 Task: Find connections with filter location Lucheng with filter topic #fintechwith filter profile language Potuguese with filter current company Internship & Jobs For Fresher / Work From Home Jobs  with filter school Madras Christian College with filter industry Retail Florists with filter service category Bartending with filter keywords title Accounting Analyst
Action: Mouse moved to (363, 230)
Screenshot: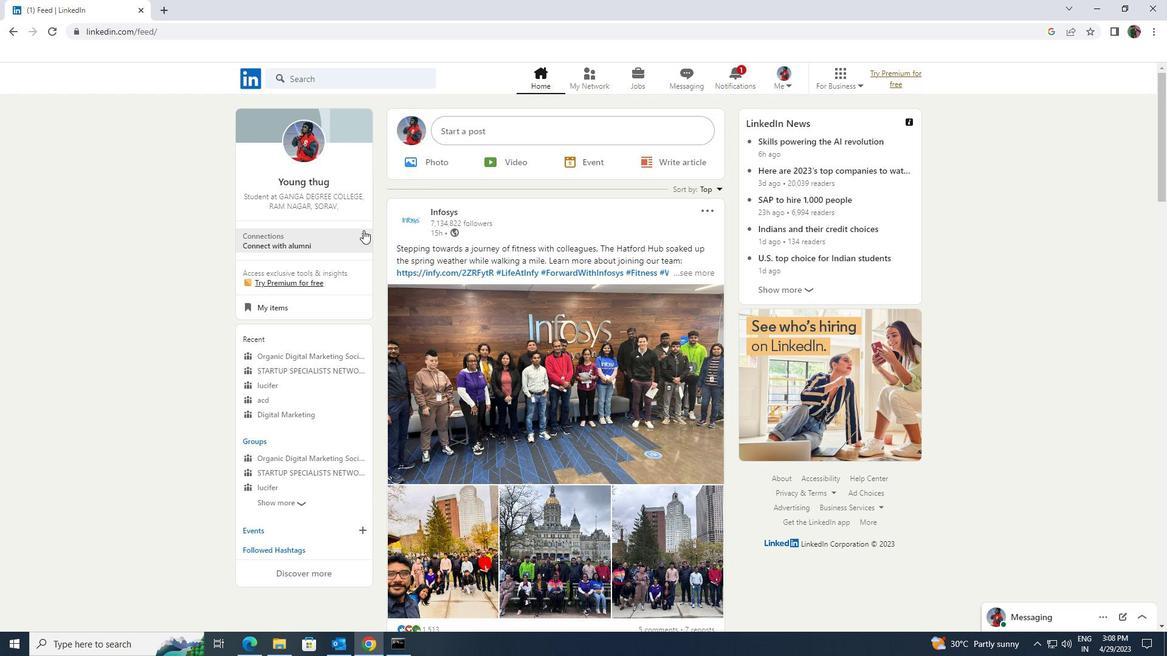
Action: Mouse pressed left at (363, 230)
Screenshot: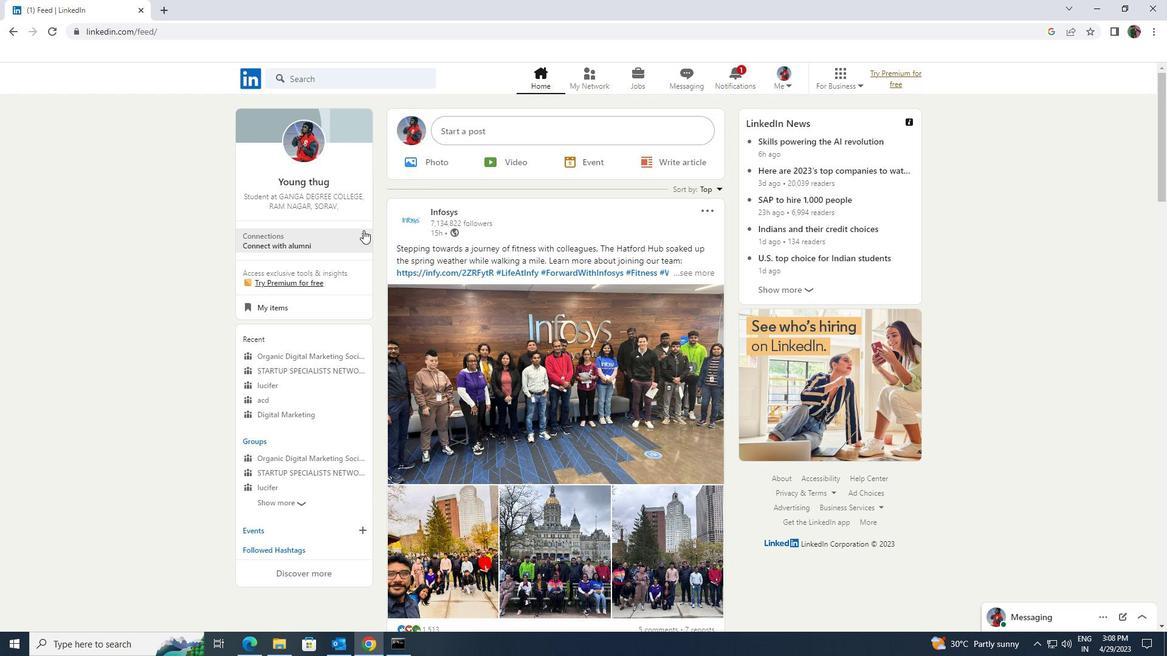 
Action: Mouse moved to (389, 139)
Screenshot: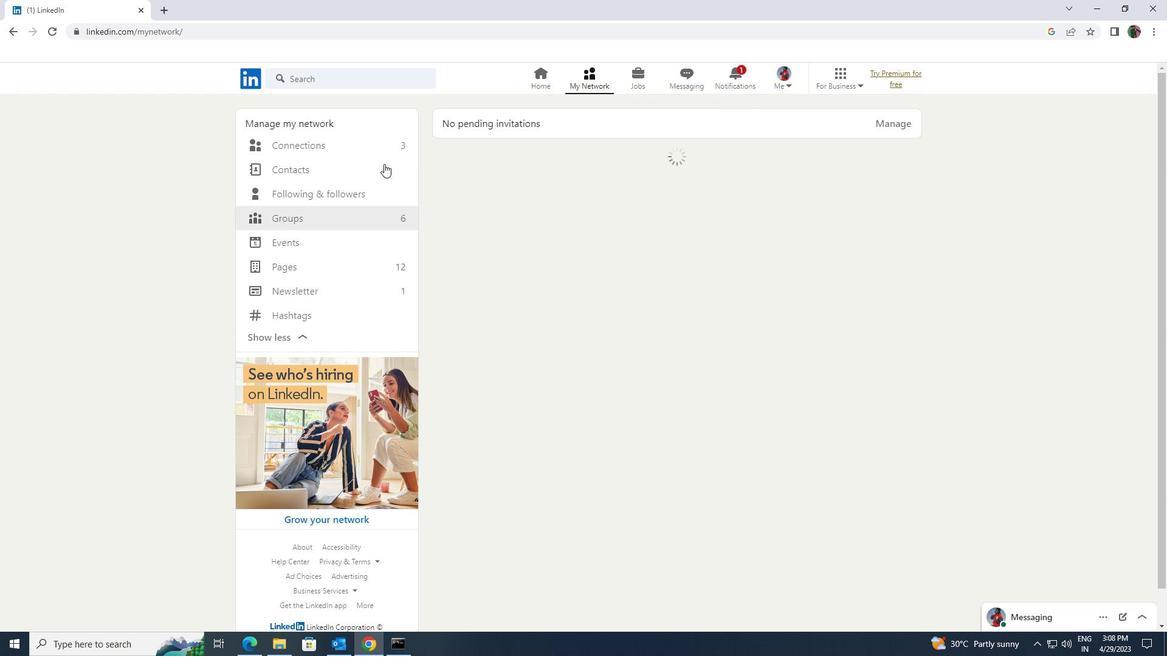 
Action: Mouse pressed left at (389, 139)
Screenshot: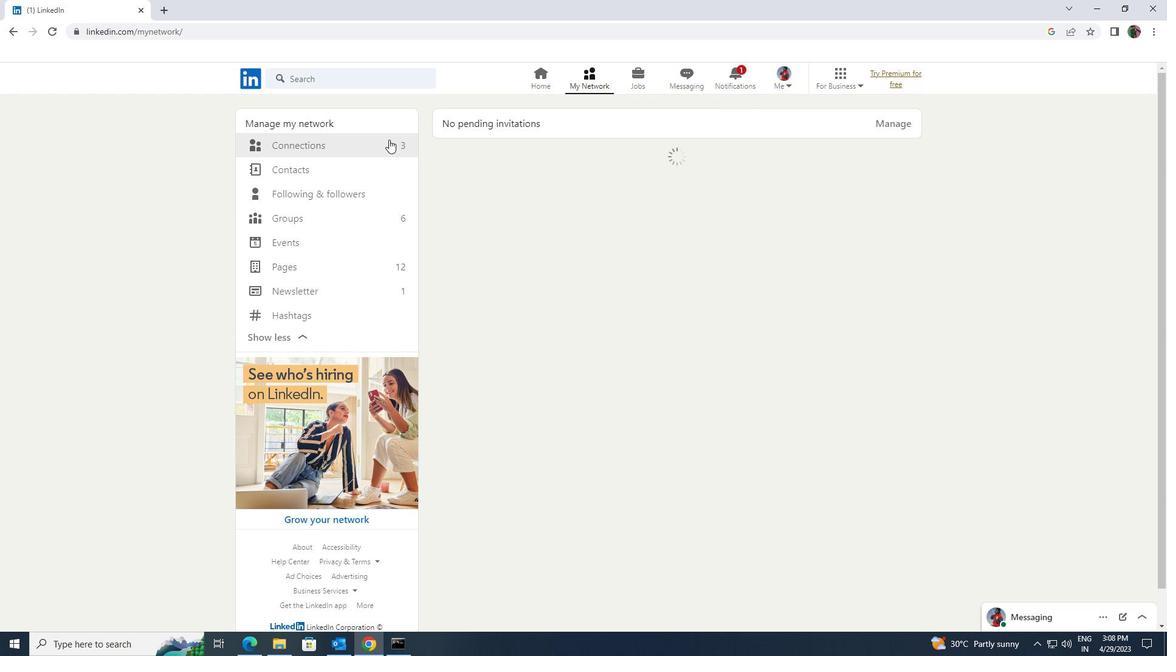 
Action: Mouse moved to (658, 148)
Screenshot: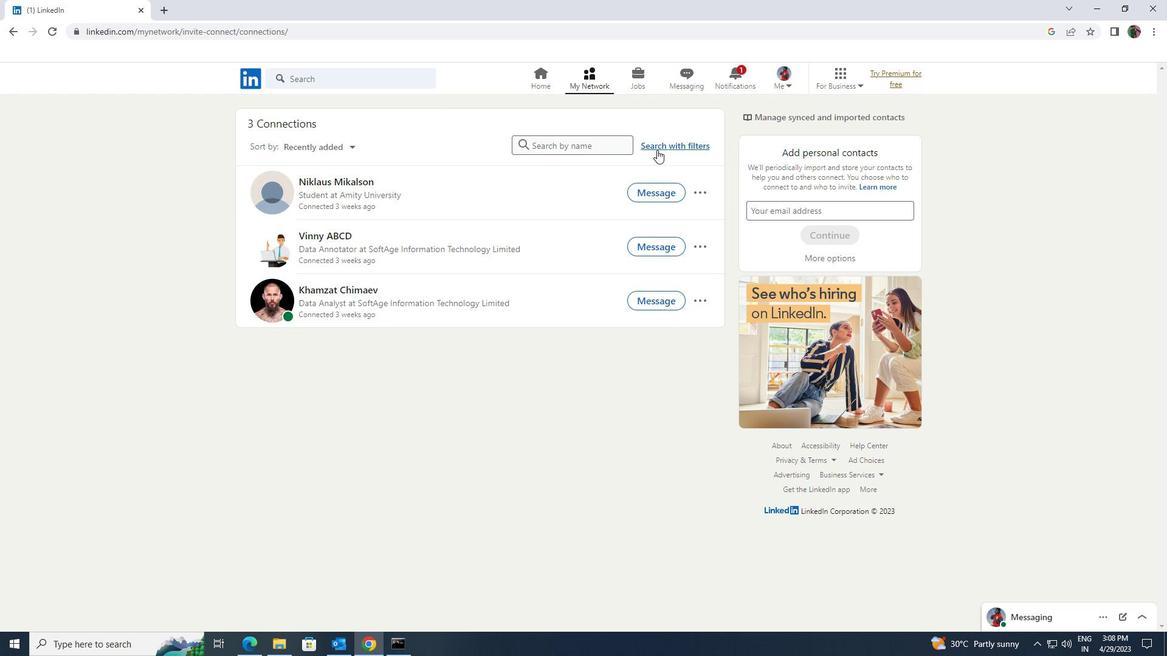 
Action: Mouse pressed left at (658, 148)
Screenshot: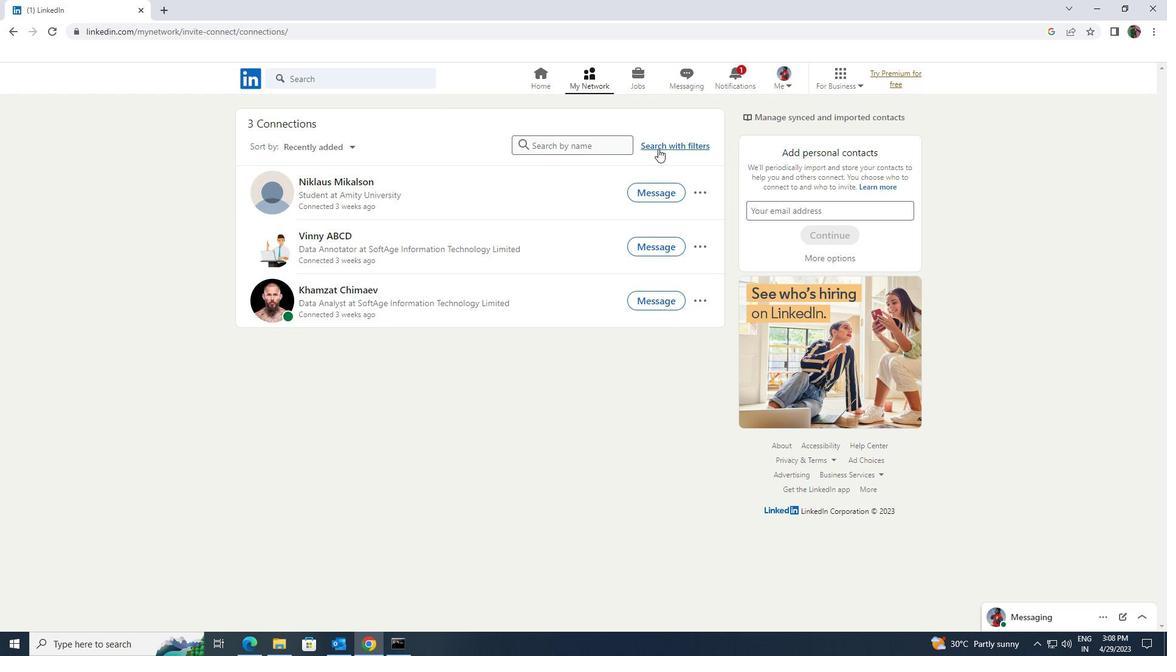 
Action: Mouse moved to (630, 110)
Screenshot: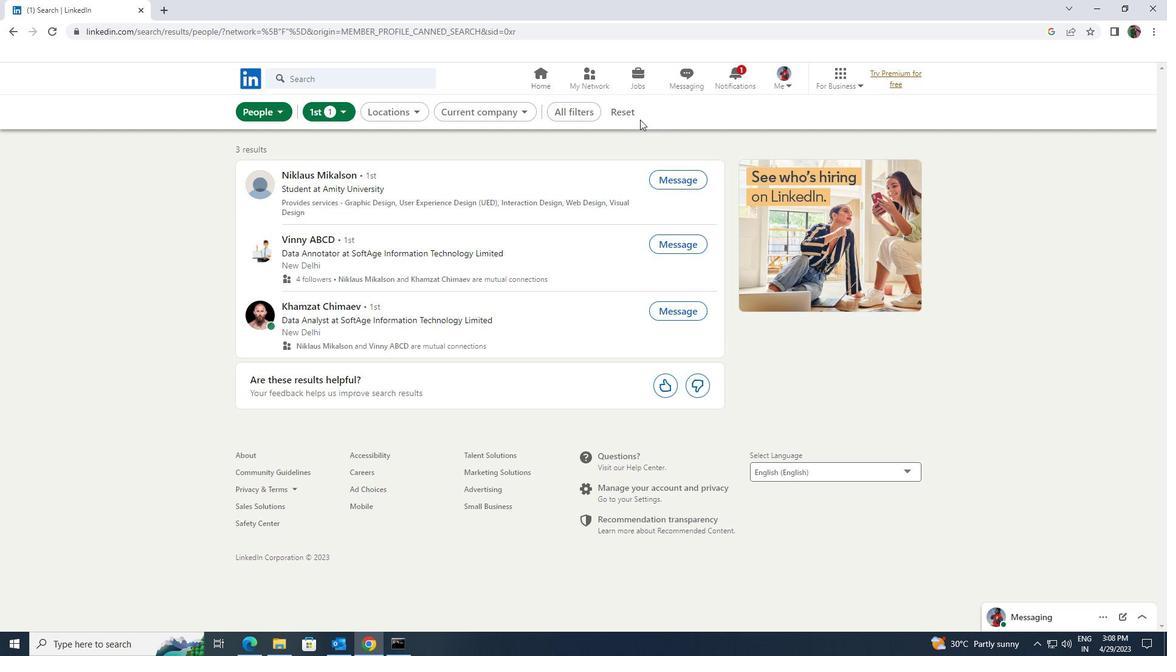 
Action: Mouse pressed left at (630, 110)
Screenshot: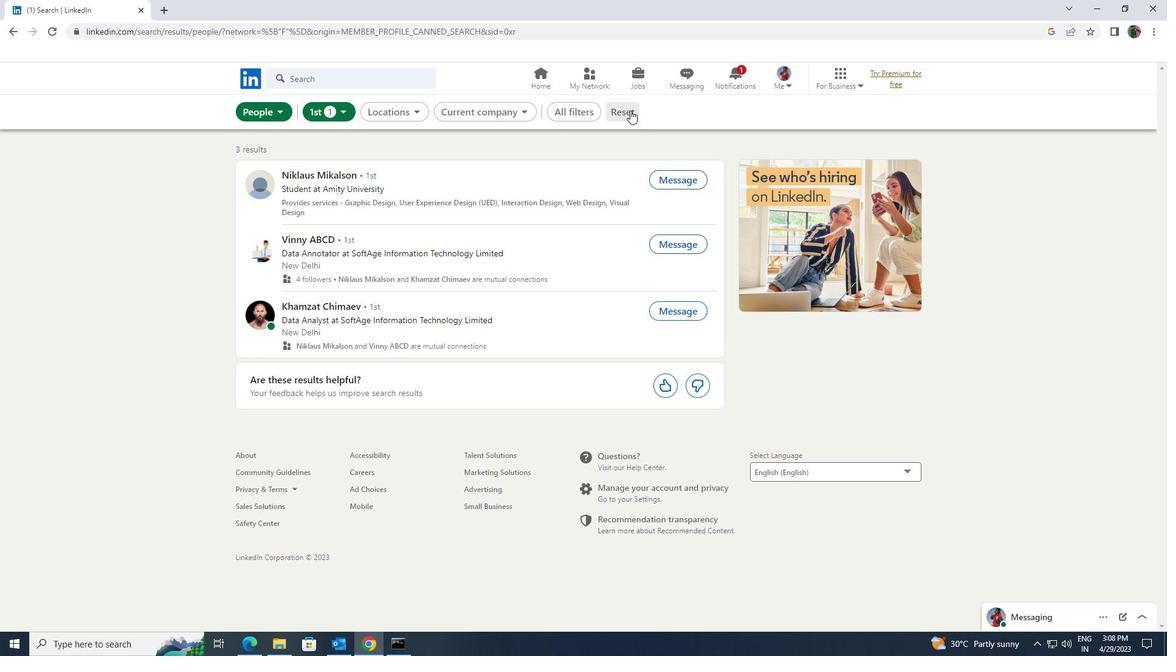 
Action: Mouse moved to (607, 109)
Screenshot: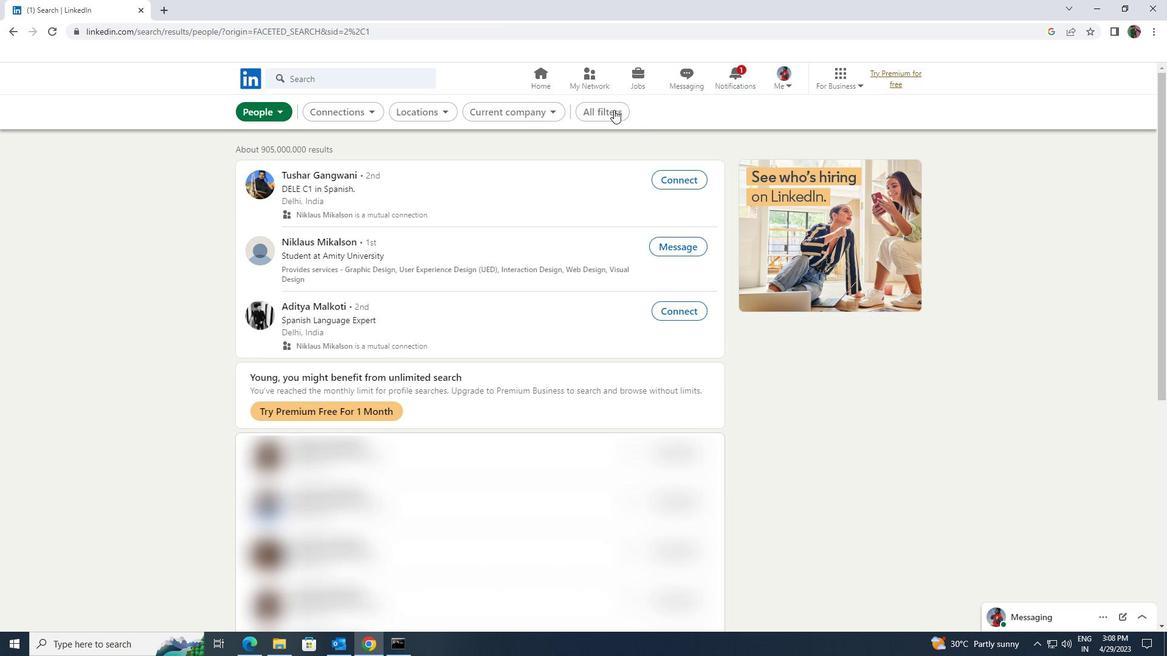 
Action: Mouse pressed left at (607, 109)
Screenshot: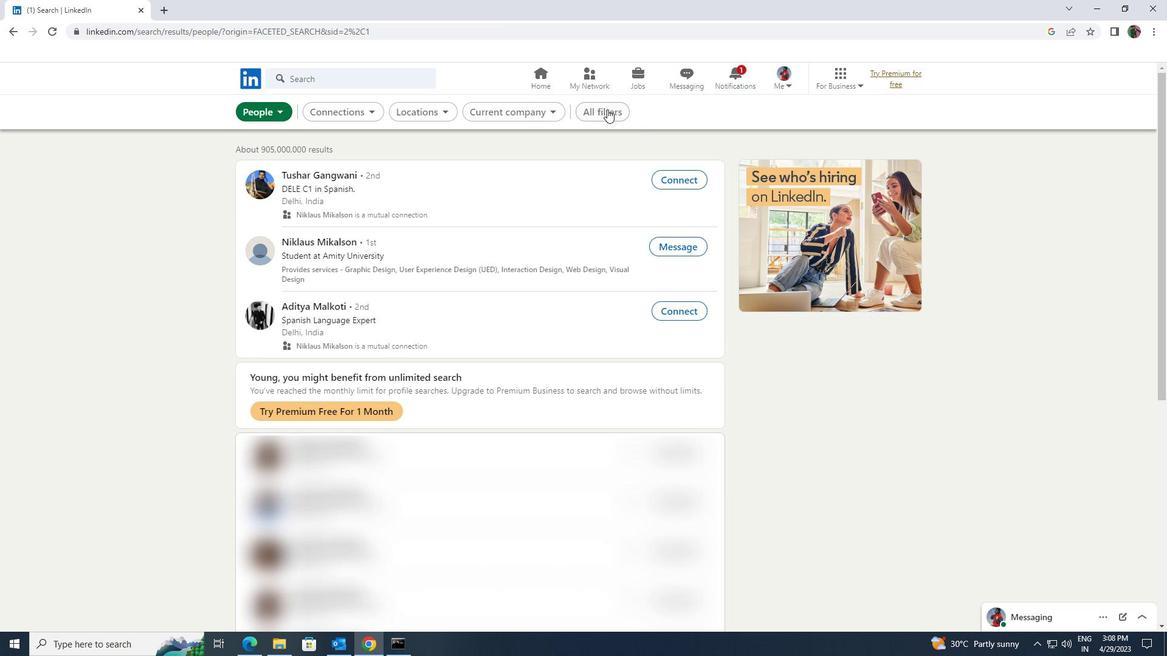 
Action: Mouse moved to (997, 401)
Screenshot: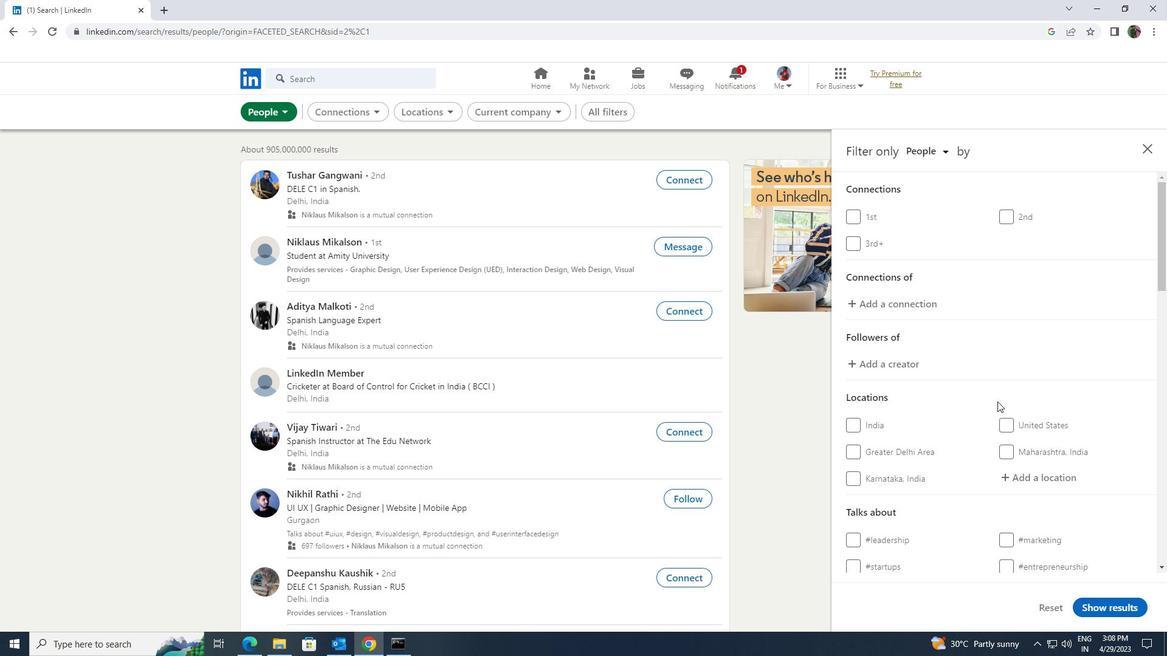 
Action: Mouse scrolled (997, 401) with delta (0, 0)
Screenshot: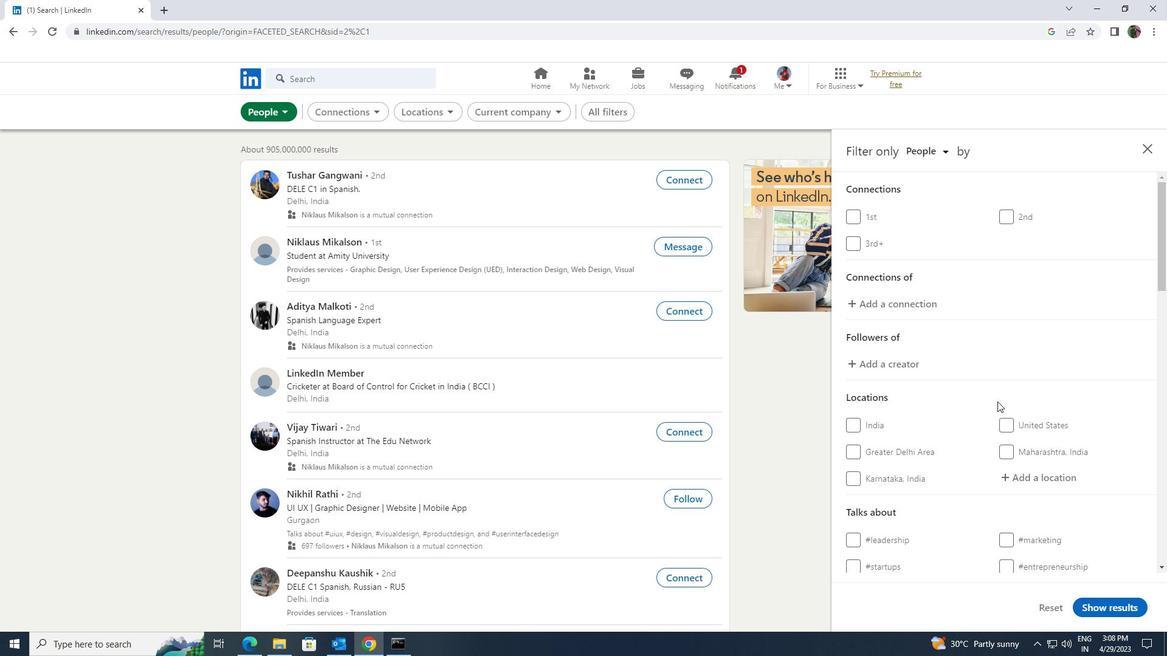 
Action: Mouse scrolled (997, 401) with delta (0, 0)
Screenshot: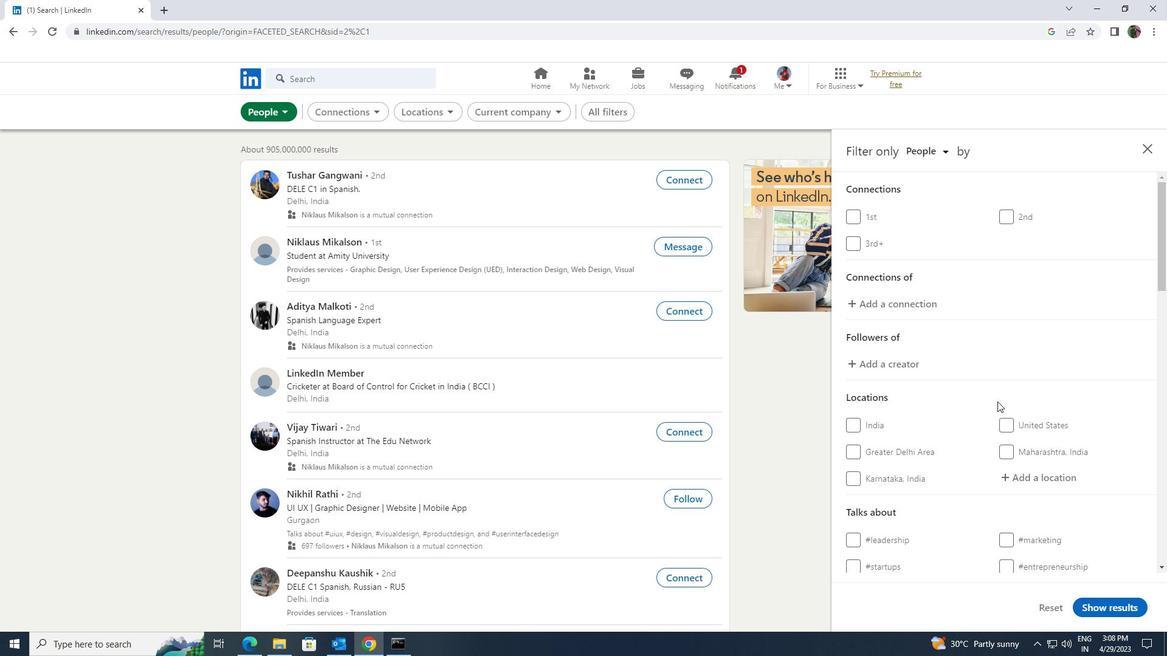 
Action: Mouse moved to (1018, 358)
Screenshot: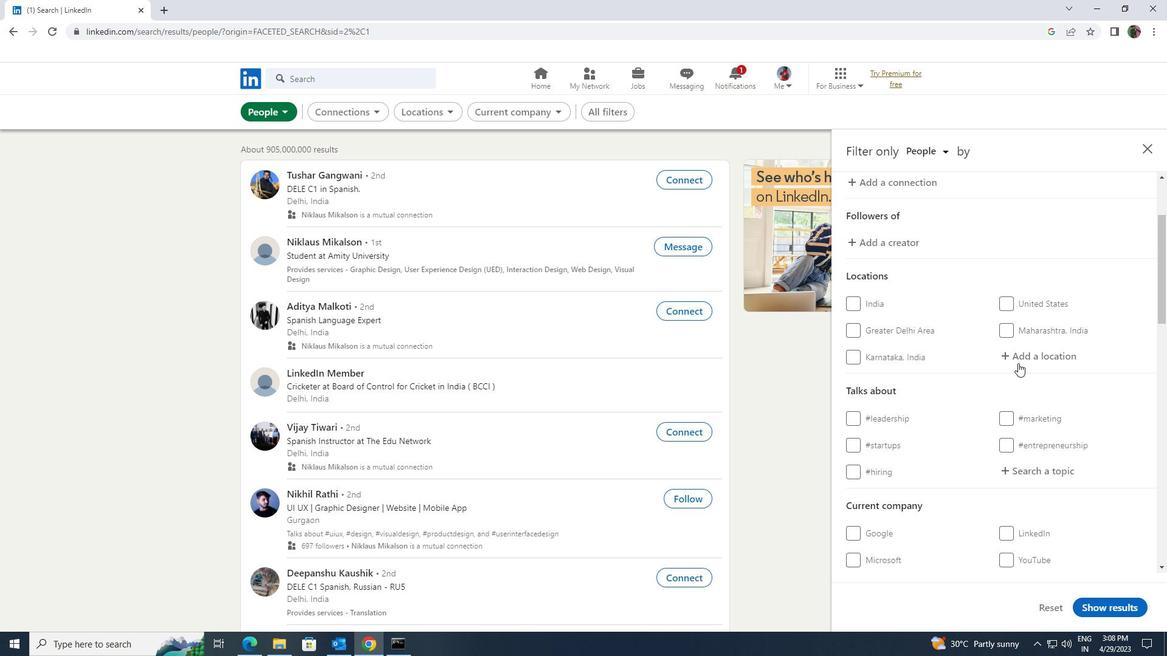 
Action: Mouse pressed left at (1018, 358)
Screenshot: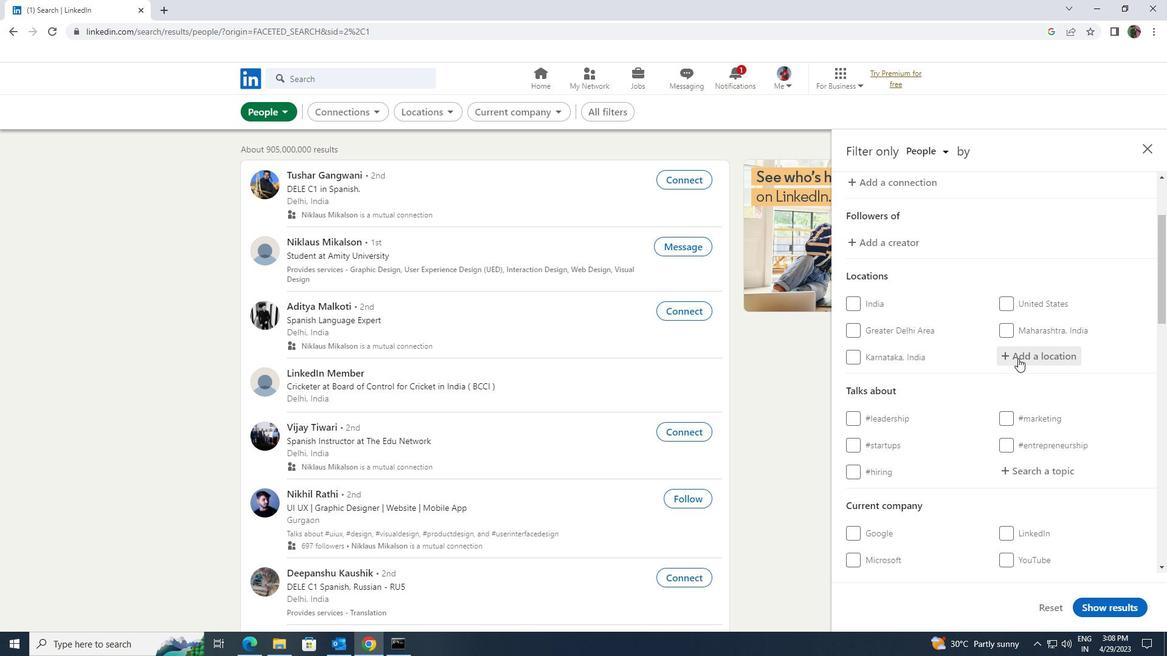 
Action: Mouse moved to (949, 341)
Screenshot: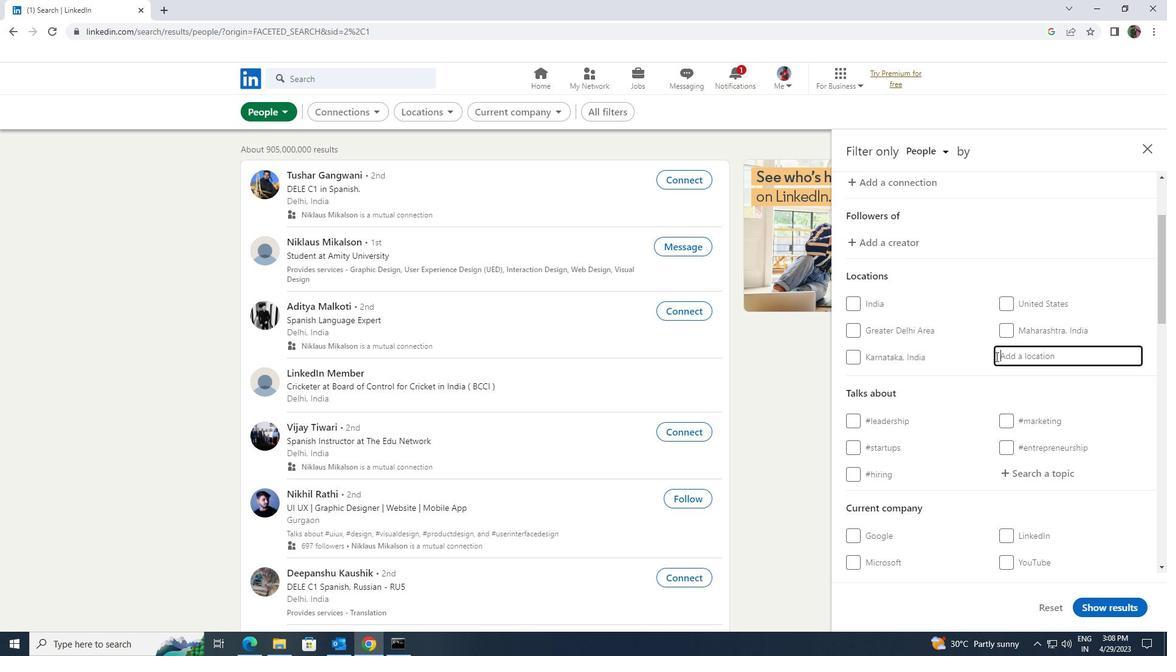 
Action: Key pressed <Key.shift>LUCHENG
Screenshot: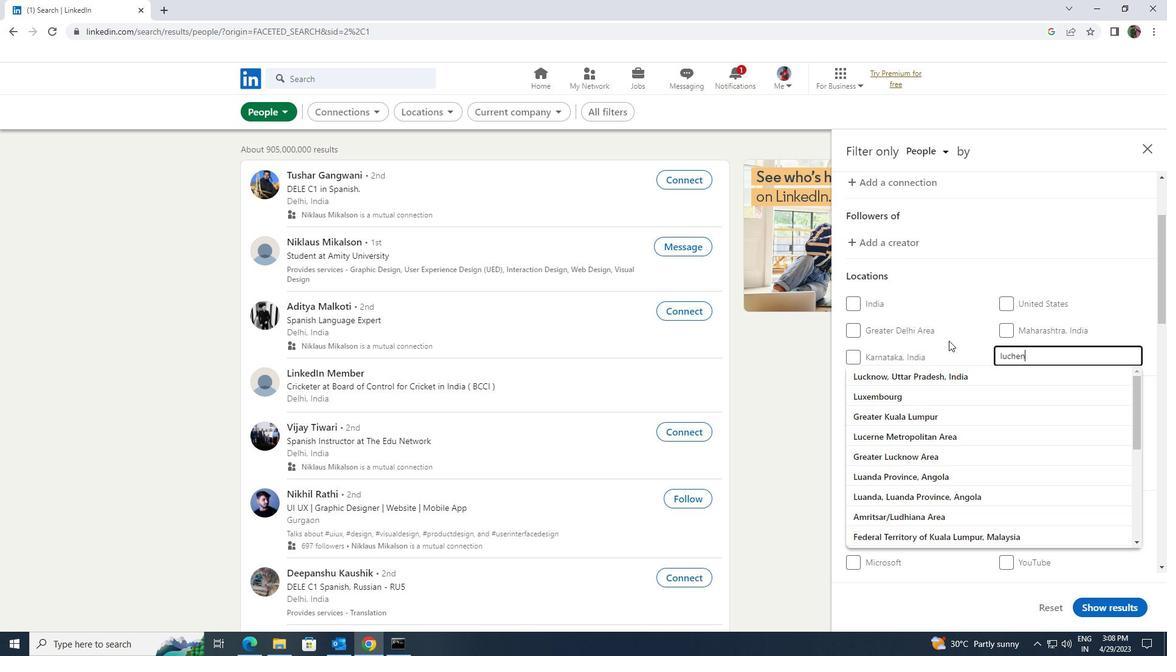 
Action: Mouse moved to (1024, 470)
Screenshot: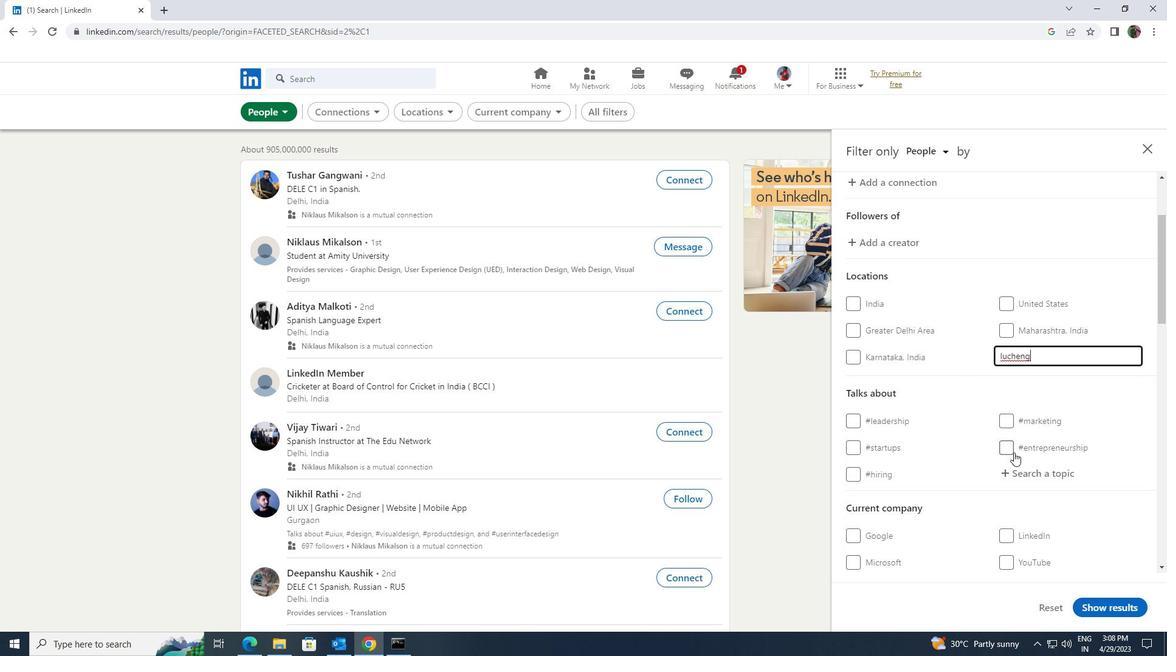 
Action: Mouse pressed left at (1024, 470)
Screenshot: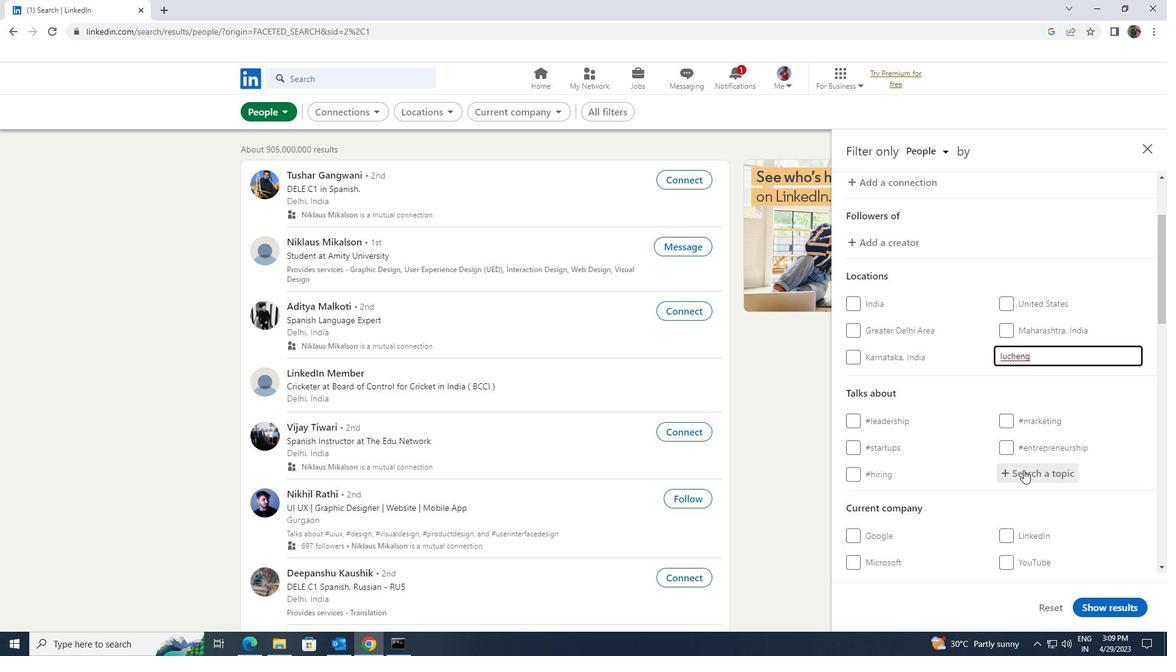 
Action: Key pressed <Key.shift>FINTECH
Screenshot: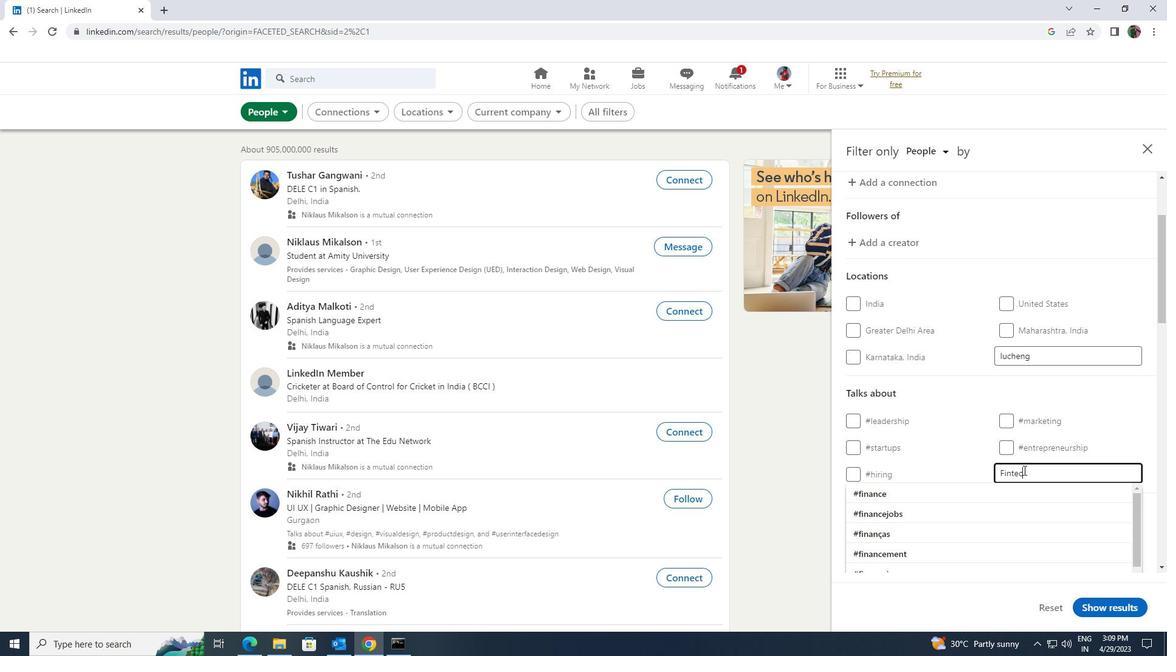 
Action: Mouse moved to (1006, 485)
Screenshot: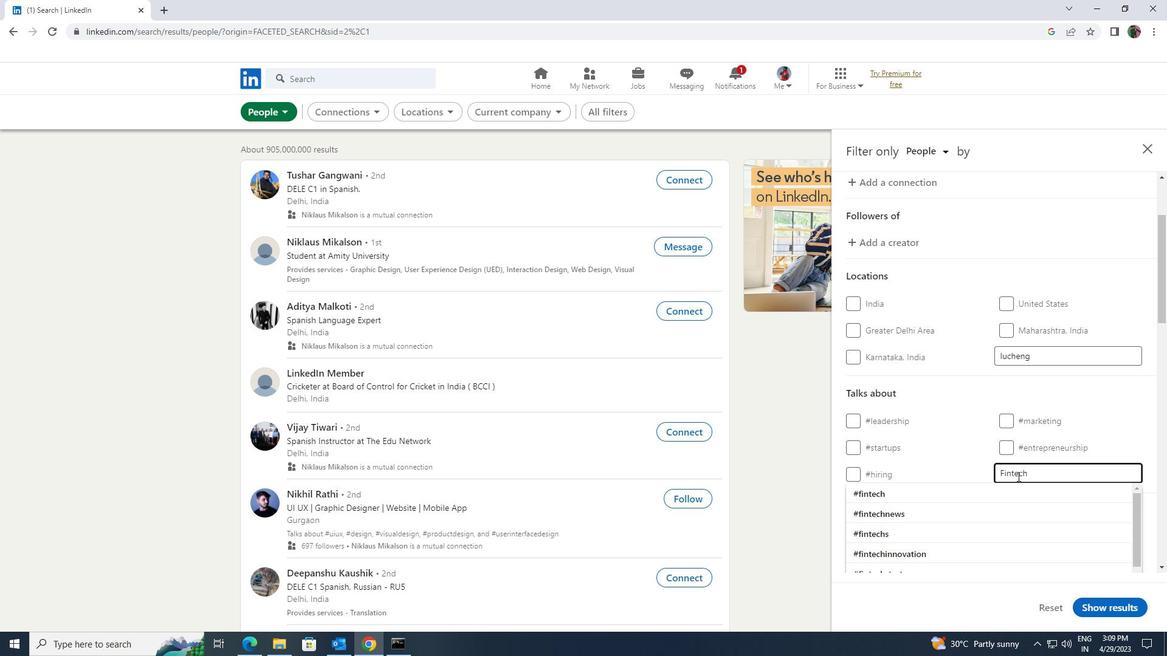 
Action: Mouse pressed left at (1006, 485)
Screenshot: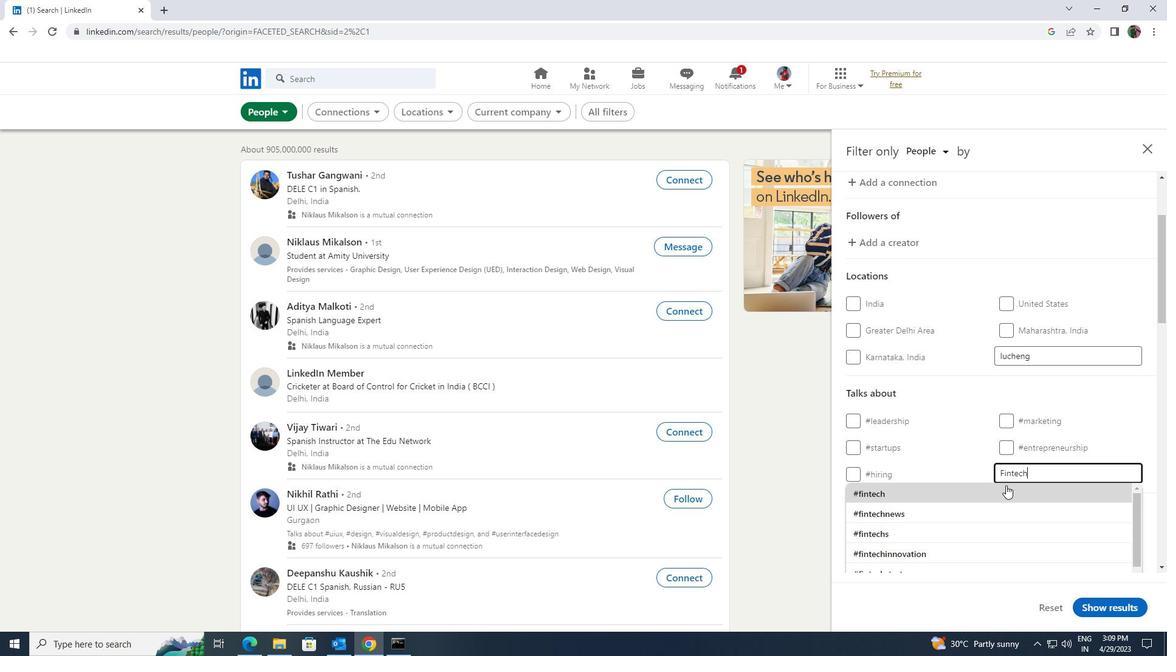 
Action: Mouse moved to (1005, 487)
Screenshot: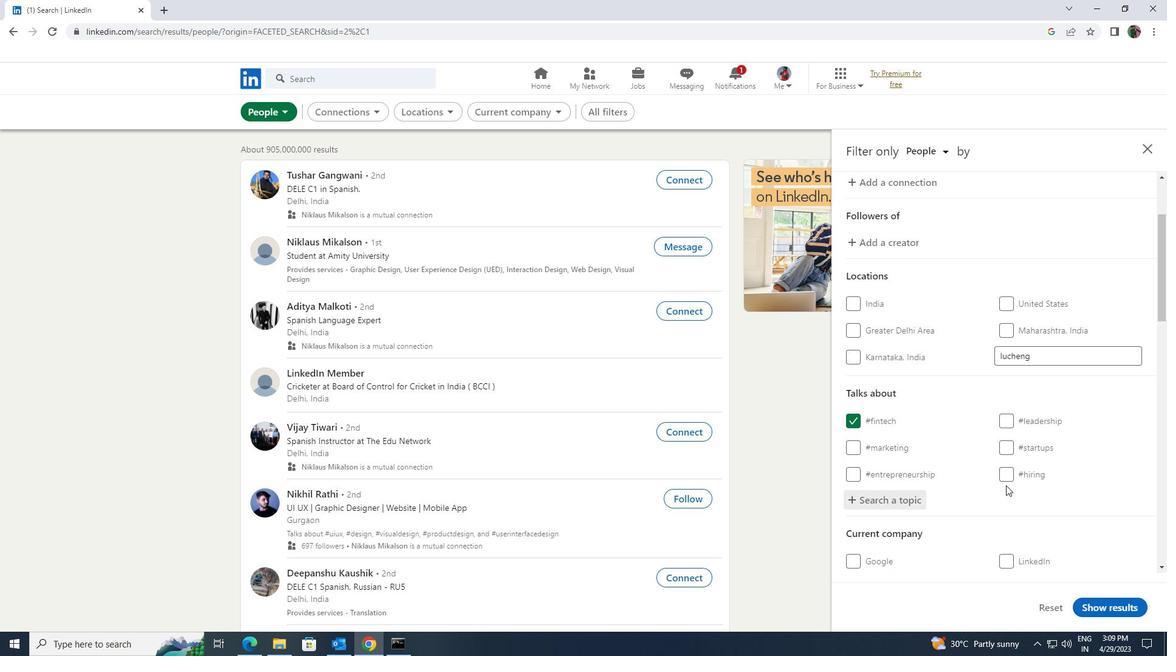 
Action: Mouse scrolled (1005, 486) with delta (0, 0)
Screenshot: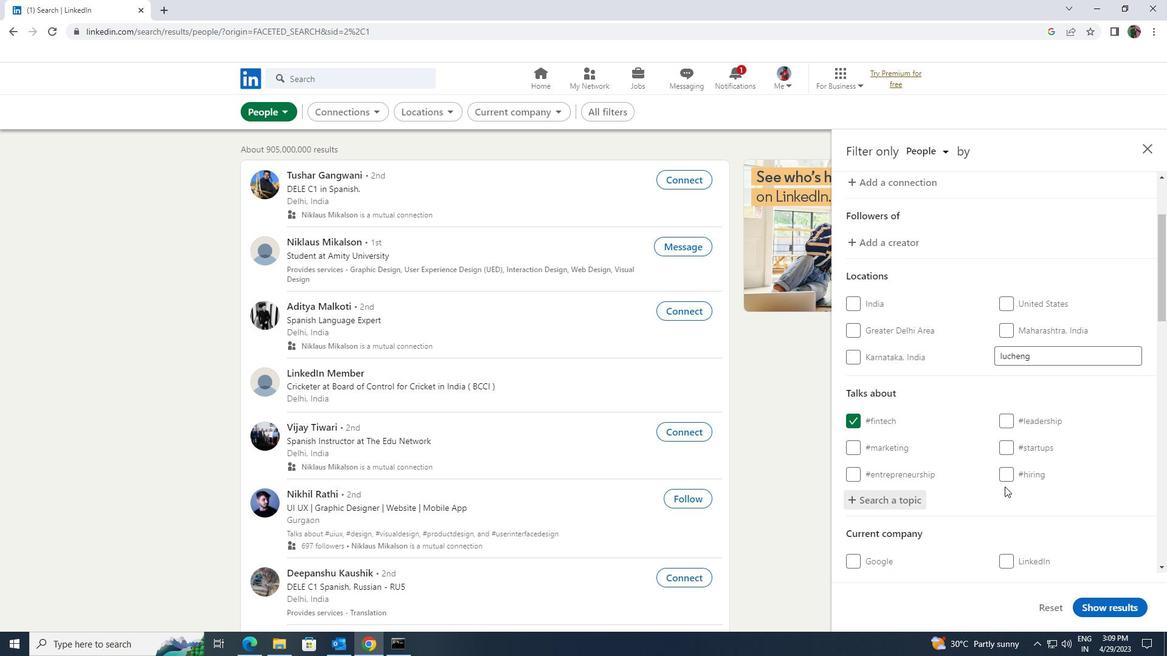 
Action: Mouse moved to (1005, 485)
Screenshot: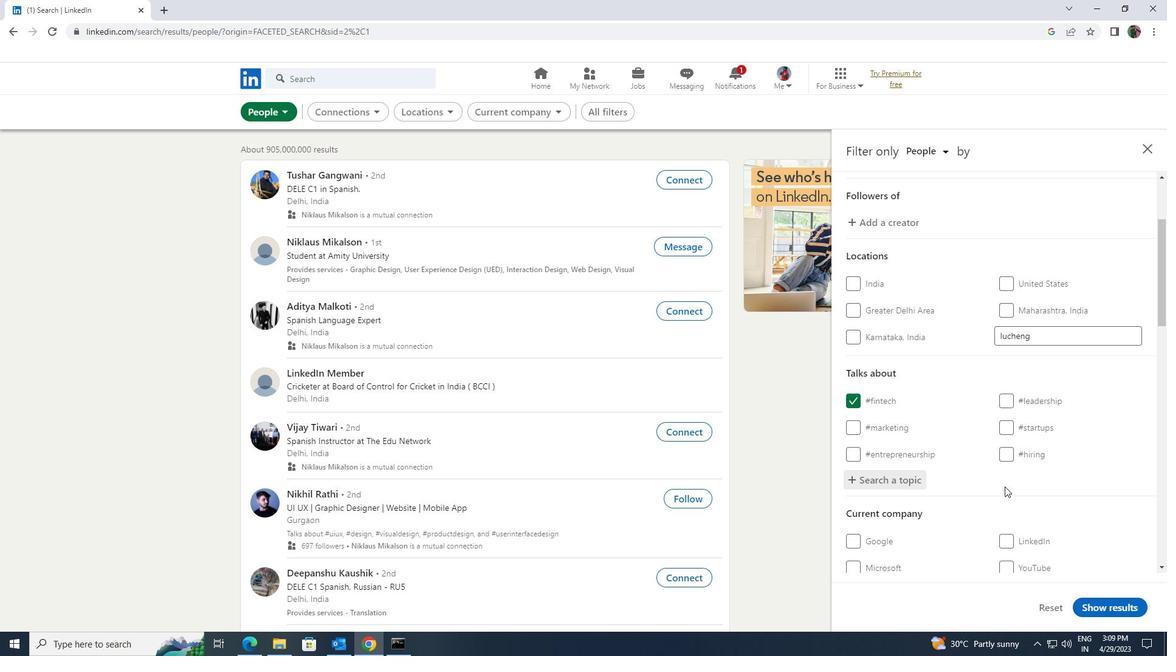 
Action: Mouse scrolled (1005, 485) with delta (0, 0)
Screenshot: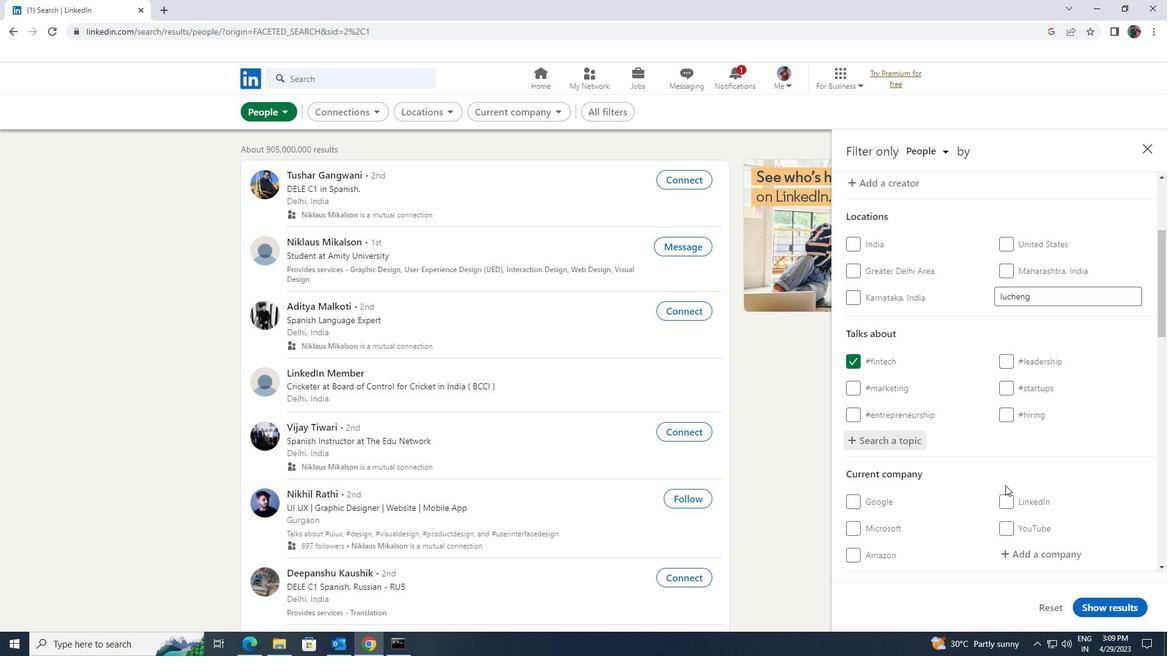 
Action: Mouse scrolled (1005, 485) with delta (0, 0)
Screenshot: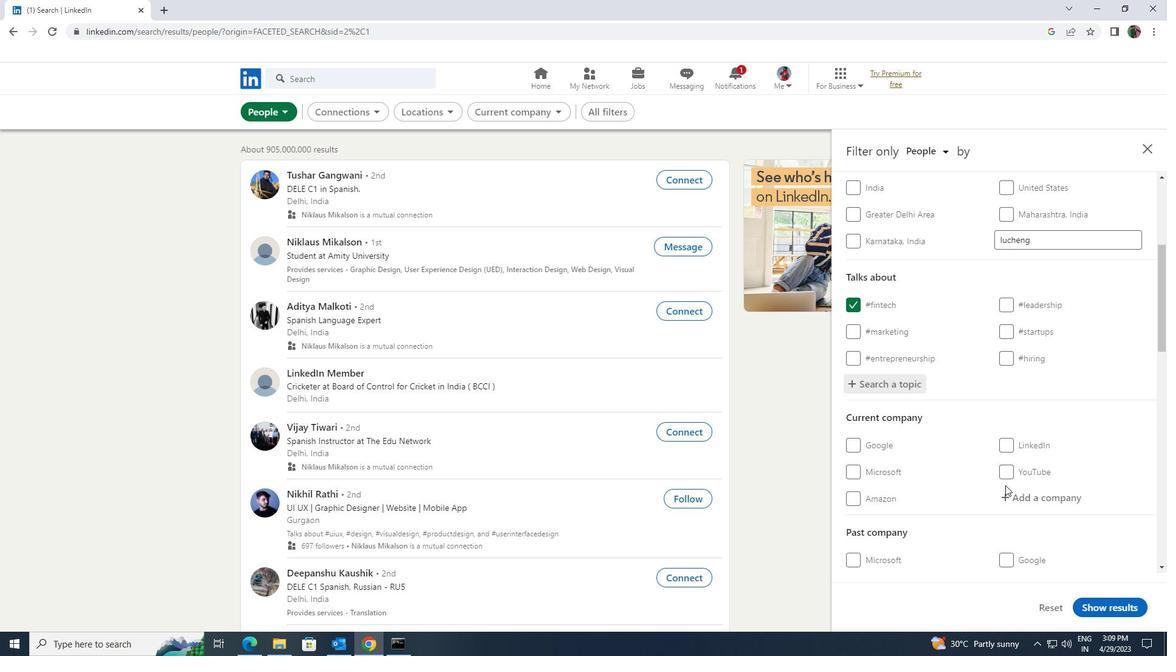 
Action: Mouse scrolled (1005, 485) with delta (0, 0)
Screenshot: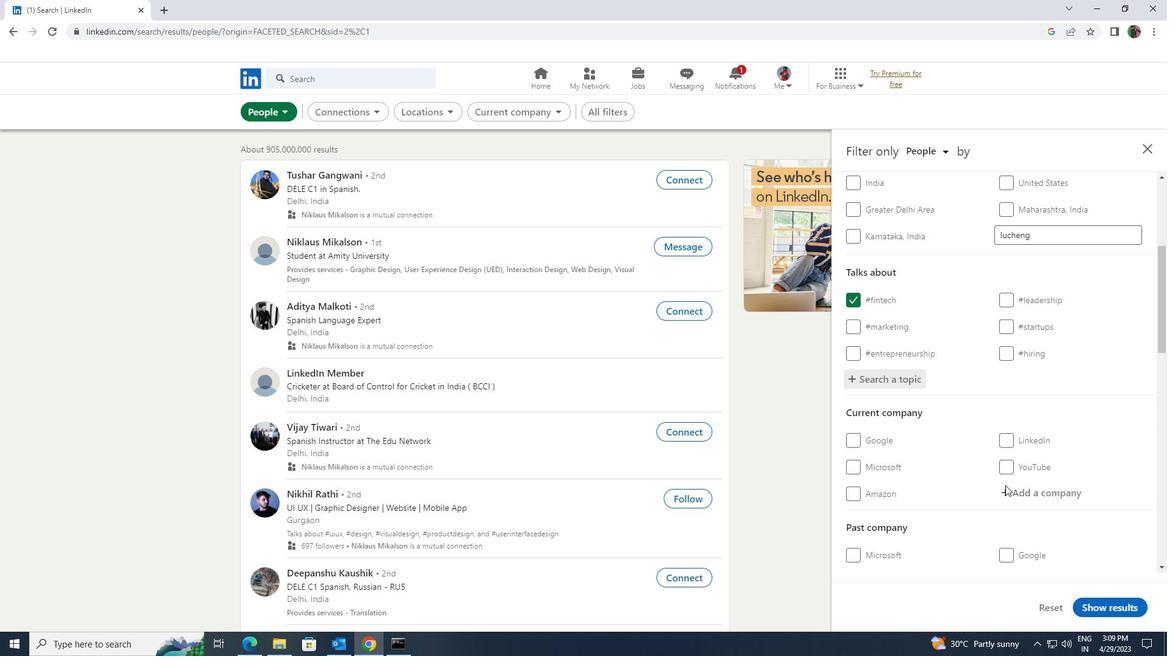 
Action: Mouse scrolled (1005, 485) with delta (0, 0)
Screenshot: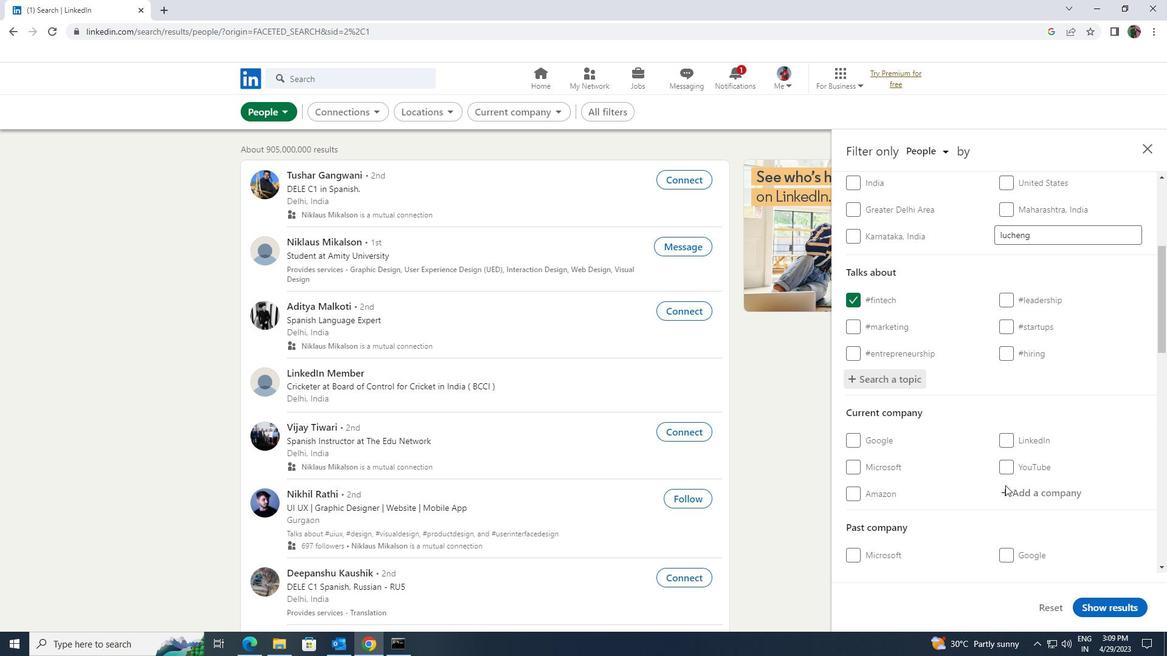 
Action: Mouse scrolled (1005, 485) with delta (0, 0)
Screenshot: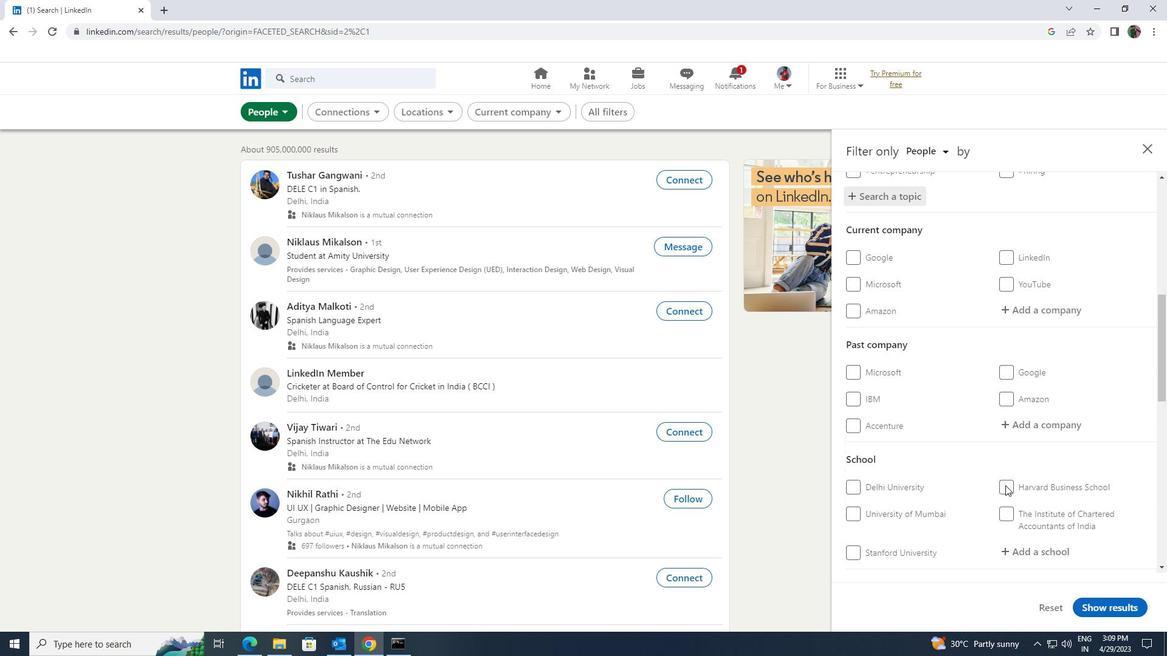 
Action: Mouse scrolled (1005, 485) with delta (0, 0)
Screenshot: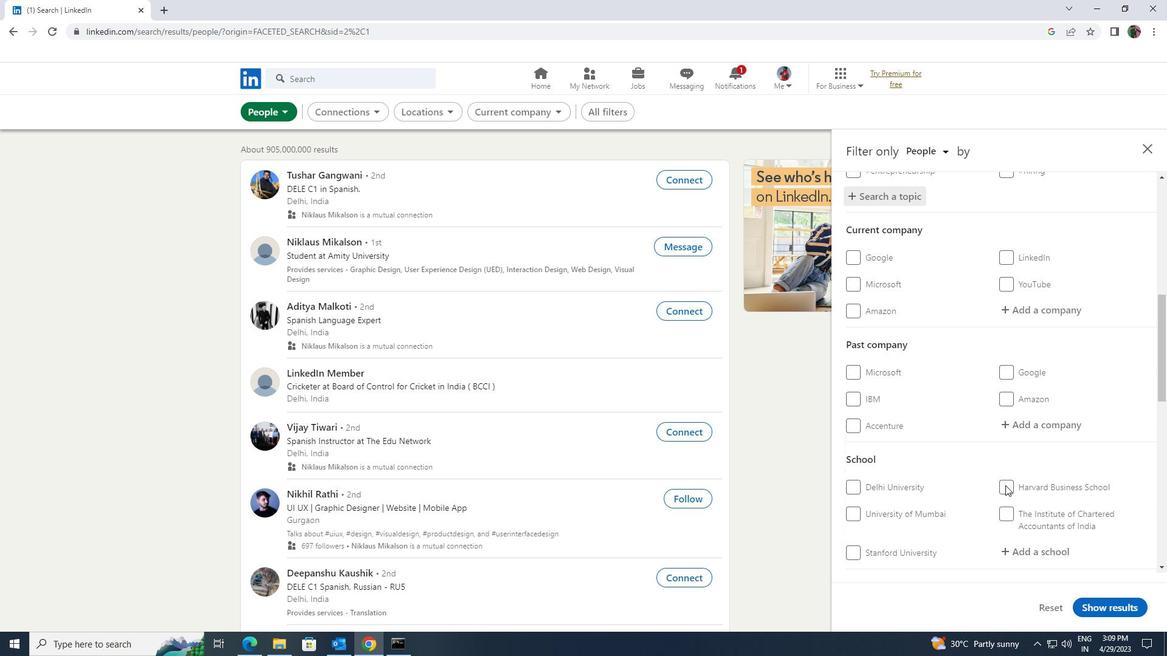 
Action: Mouse scrolled (1005, 485) with delta (0, 0)
Screenshot: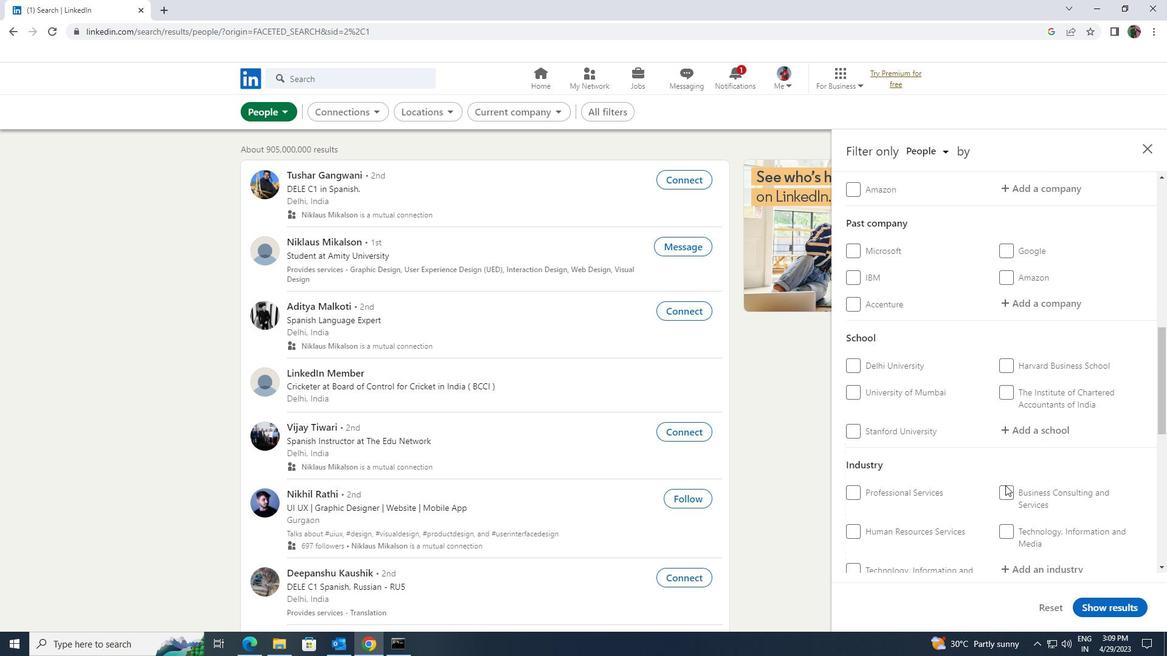 
Action: Mouse scrolled (1005, 485) with delta (0, 0)
Screenshot: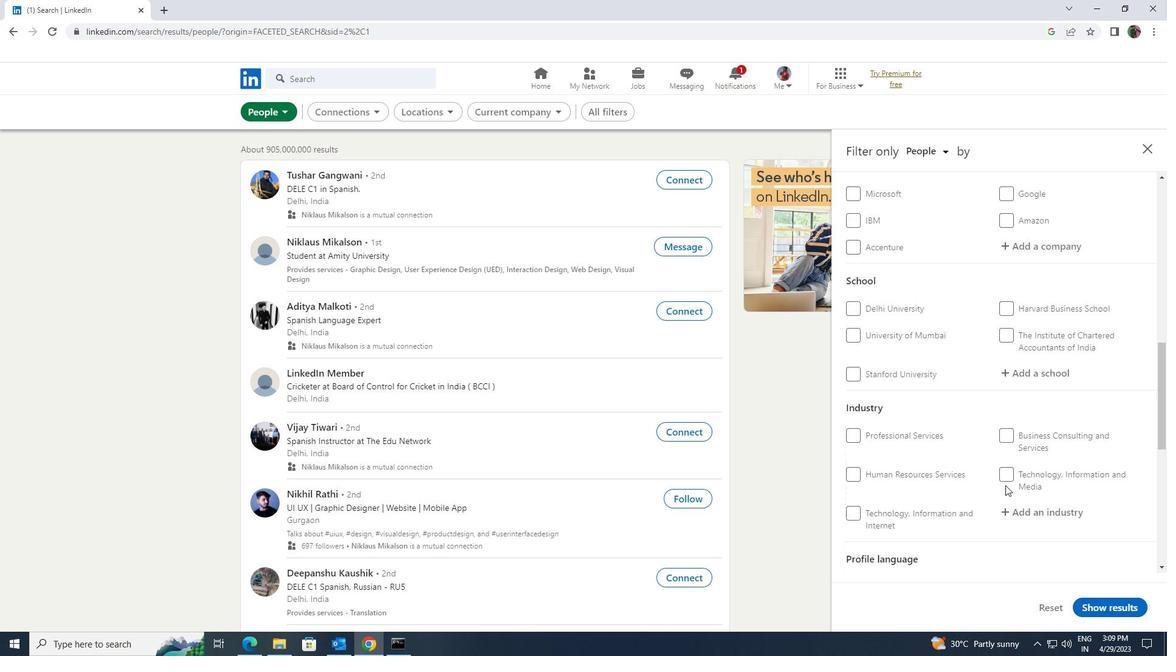 
Action: Mouse scrolled (1005, 485) with delta (0, 0)
Screenshot: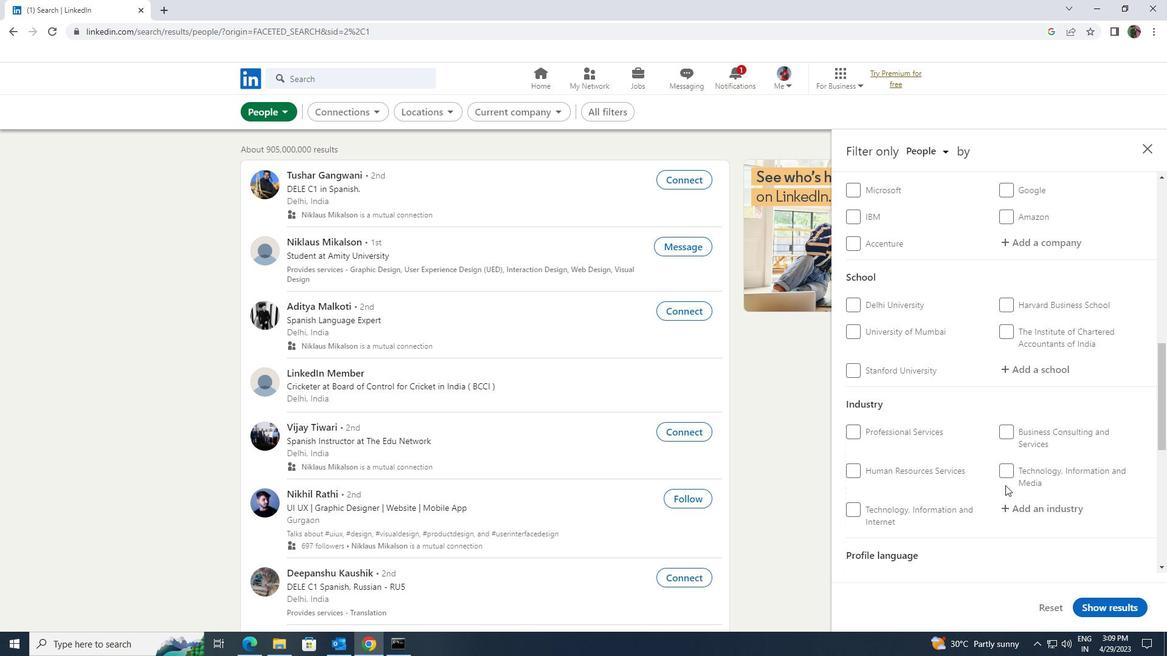 
Action: Mouse pressed left at (1005, 485)
Screenshot: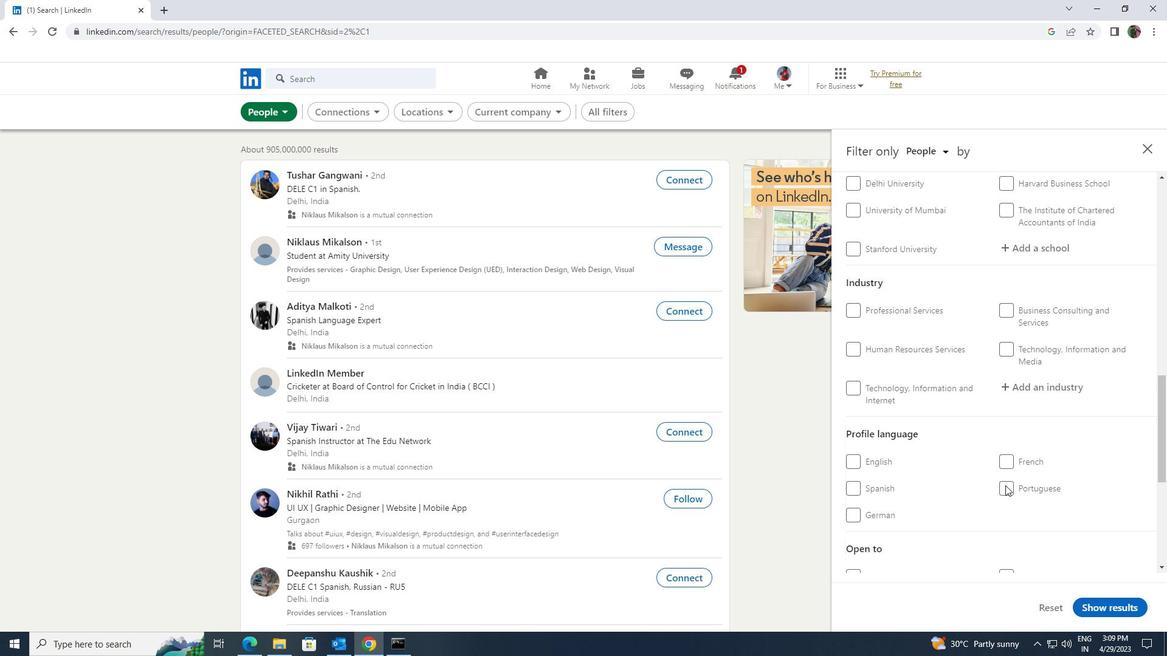 
Action: Mouse moved to (1006, 485)
Screenshot: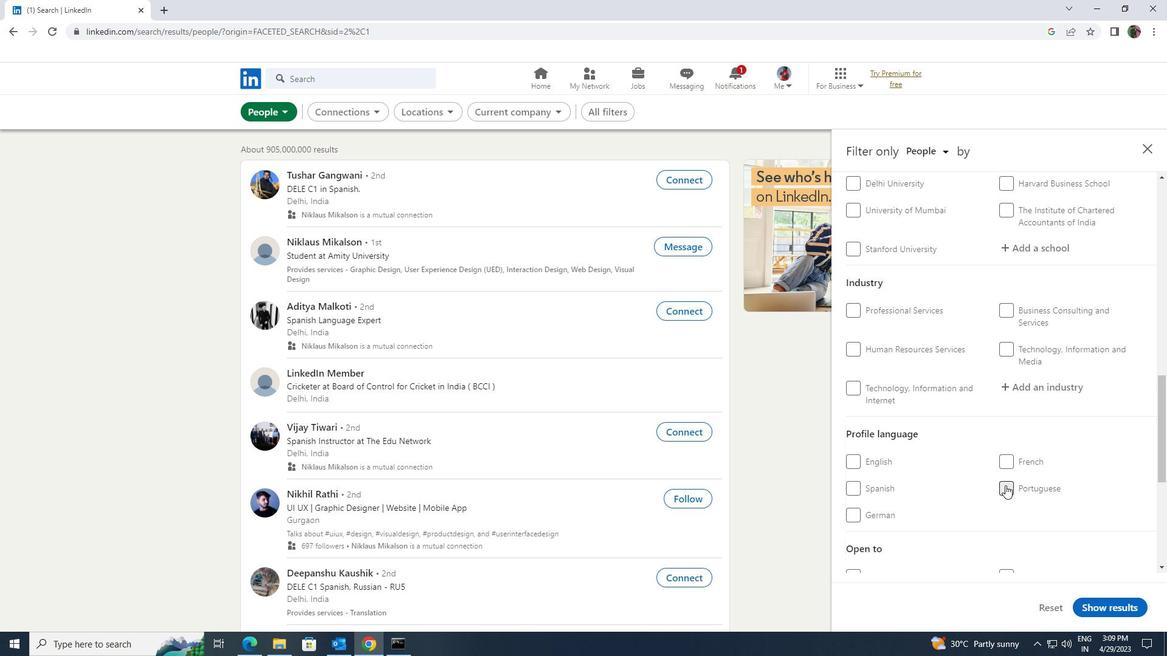 
Action: Mouse scrolled (1006, 486) with delta (0, 0)
Screenshot: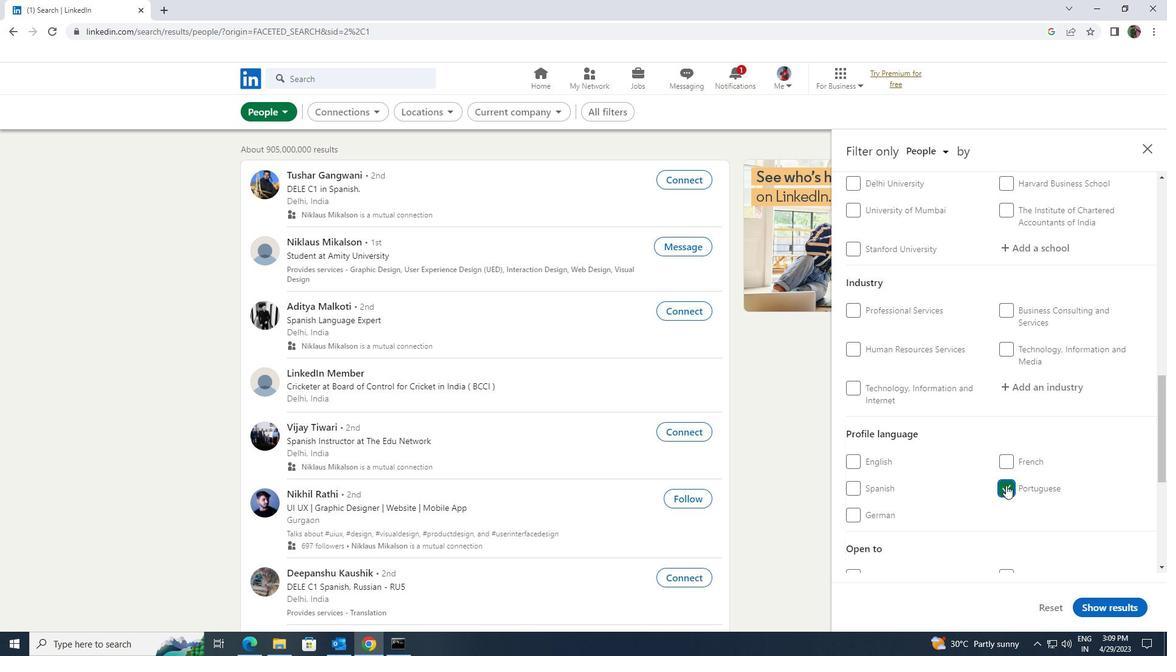
Action: Mouse scrolled (1006, 486) with delta (0, 0)
Screenshot: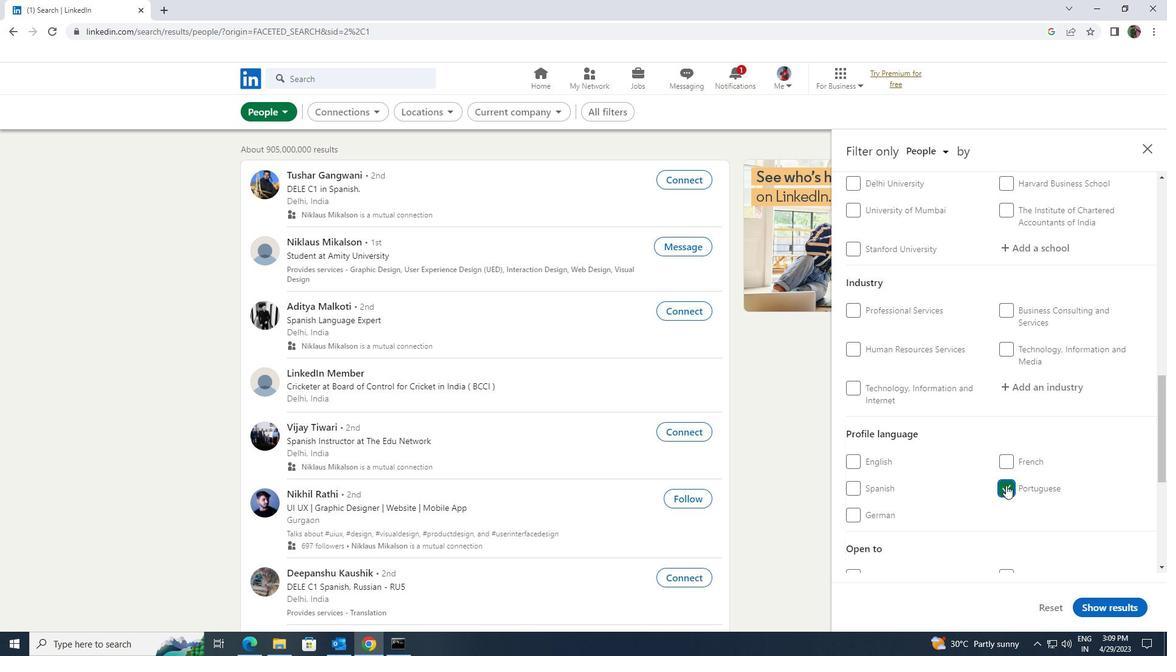 
Action: Mouse scrolled (1006, 486) with delta (0, 0)
Screenshot: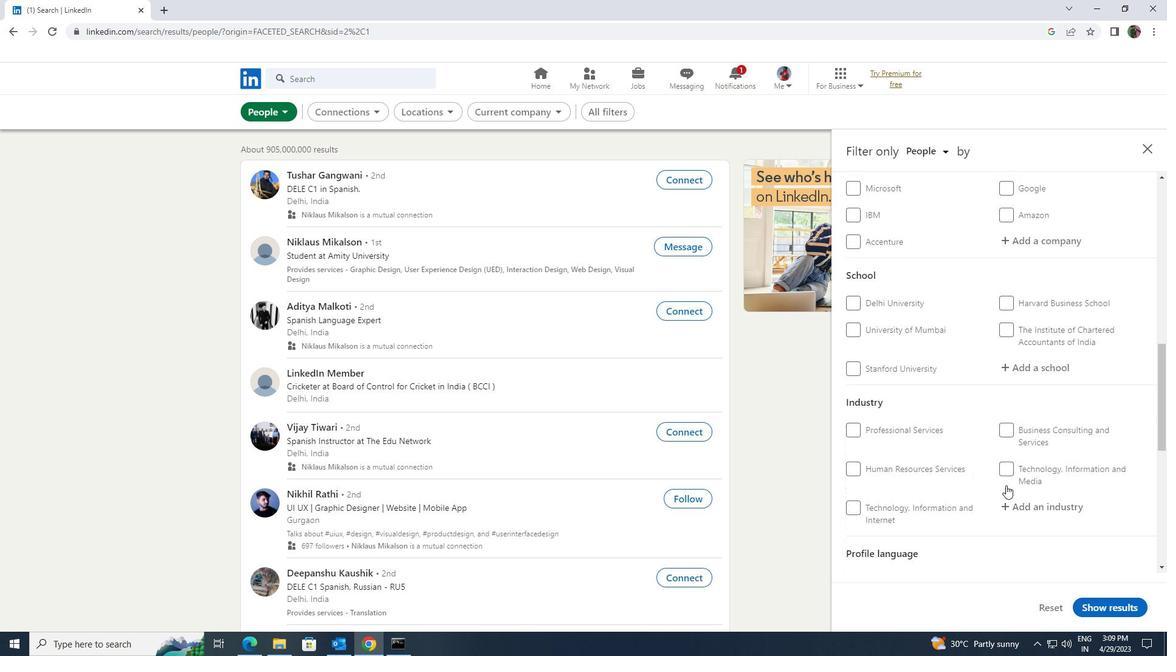 
Action: Mouse scrolled (1006, 486) with delta (0, 0)
Screenshot: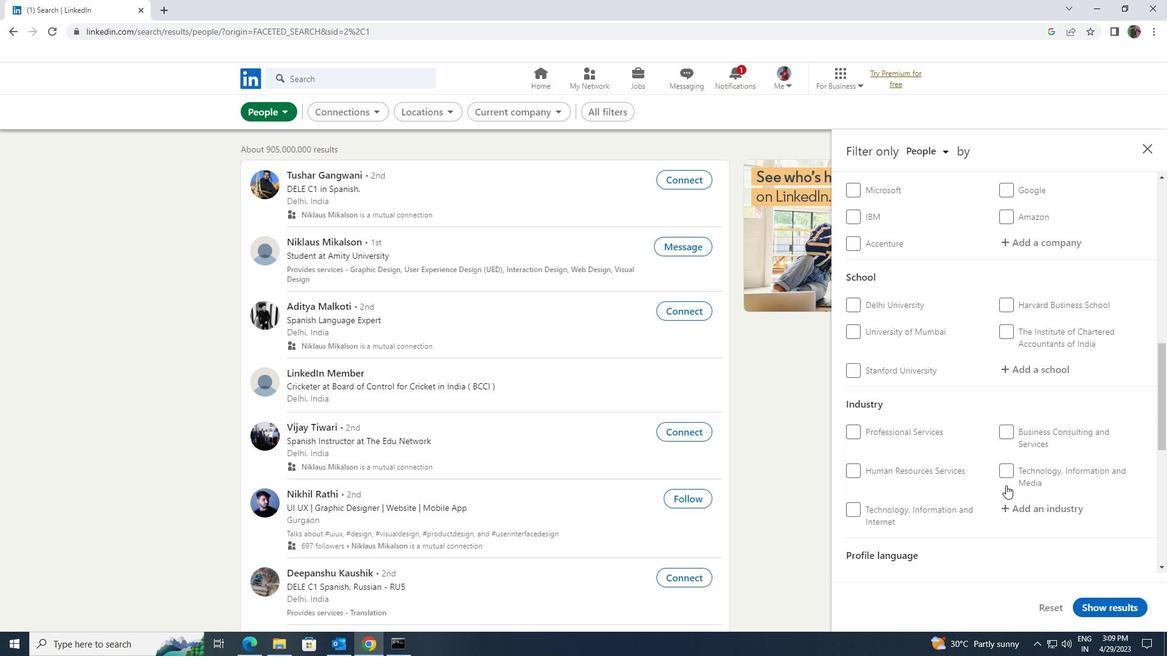 
Action: Mouse scrolled (1006, 486) with delta (0, 0)
Screenshot: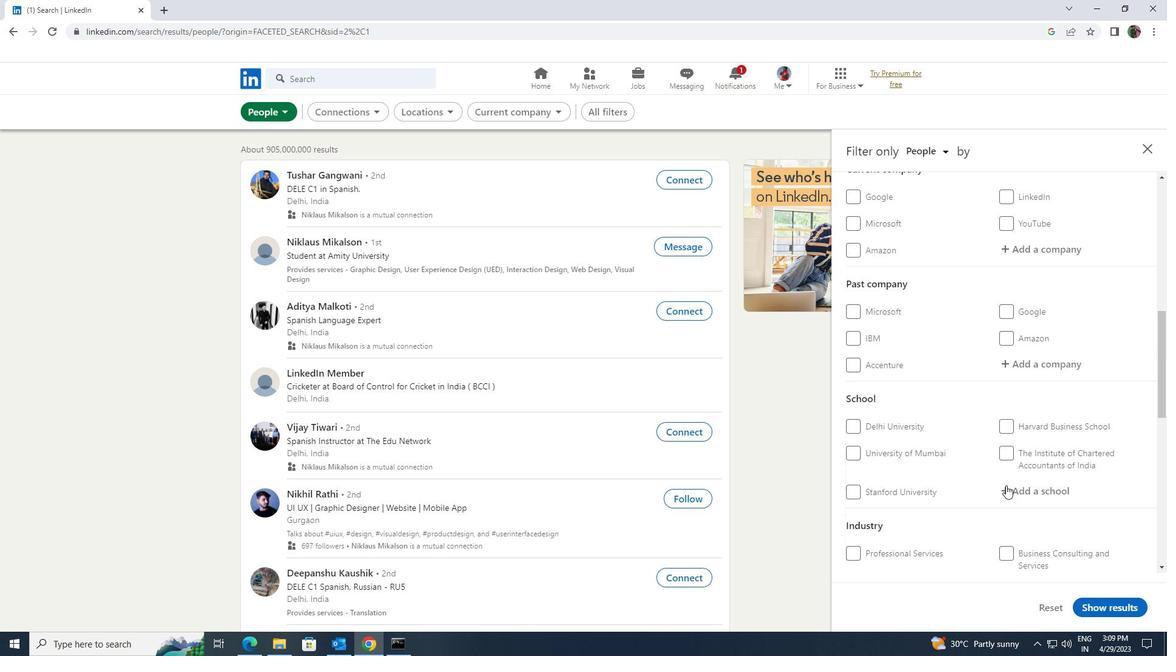 
Action: Mouse scrolled (1006, 486) with delta (0, 0)
Screenshot: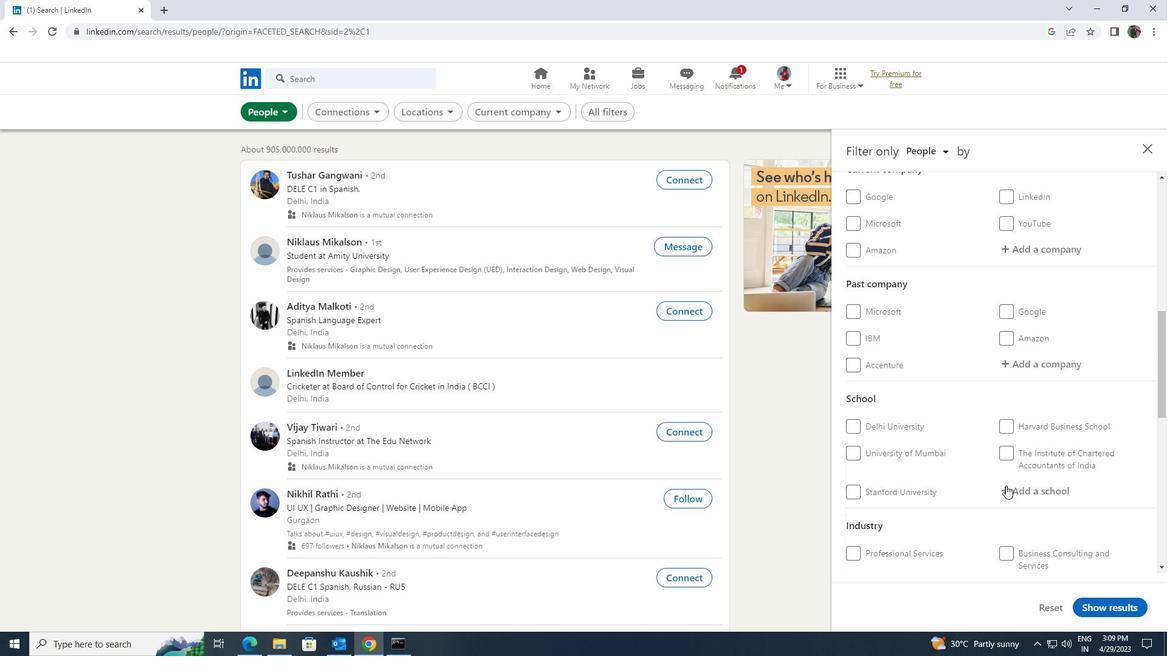 
Action: Mouse scrolled (1006, 486) with delta (0, 0)
Screenshot: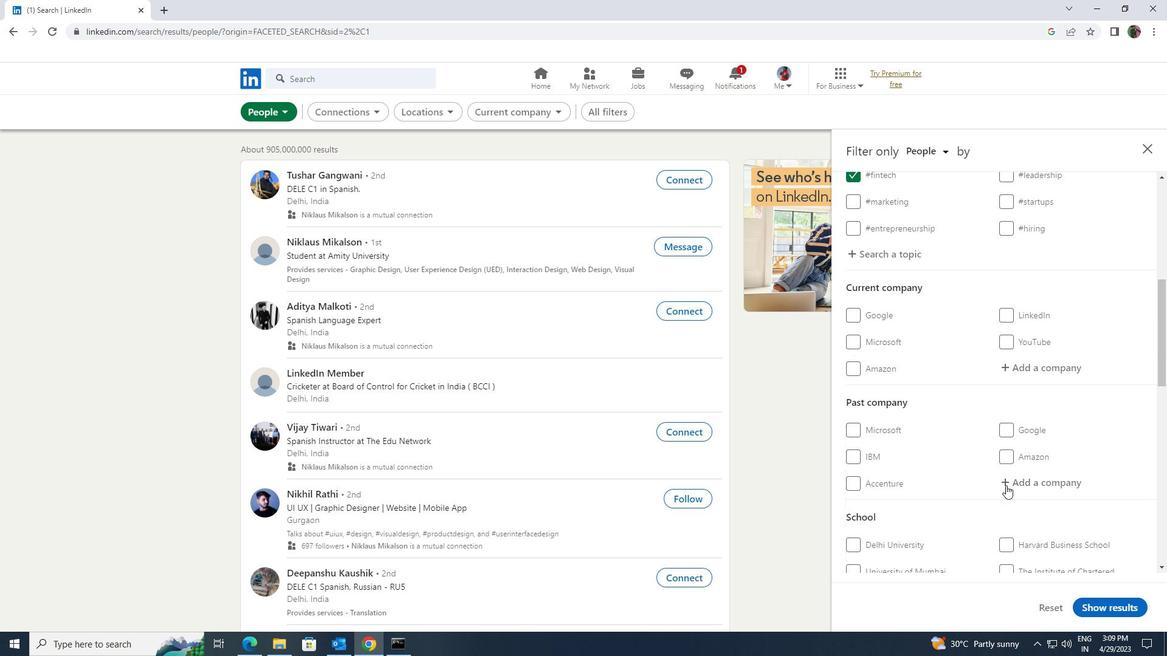
Action: Mouse scrolled (1006, 486) with delta (0, 0)
Screenshot: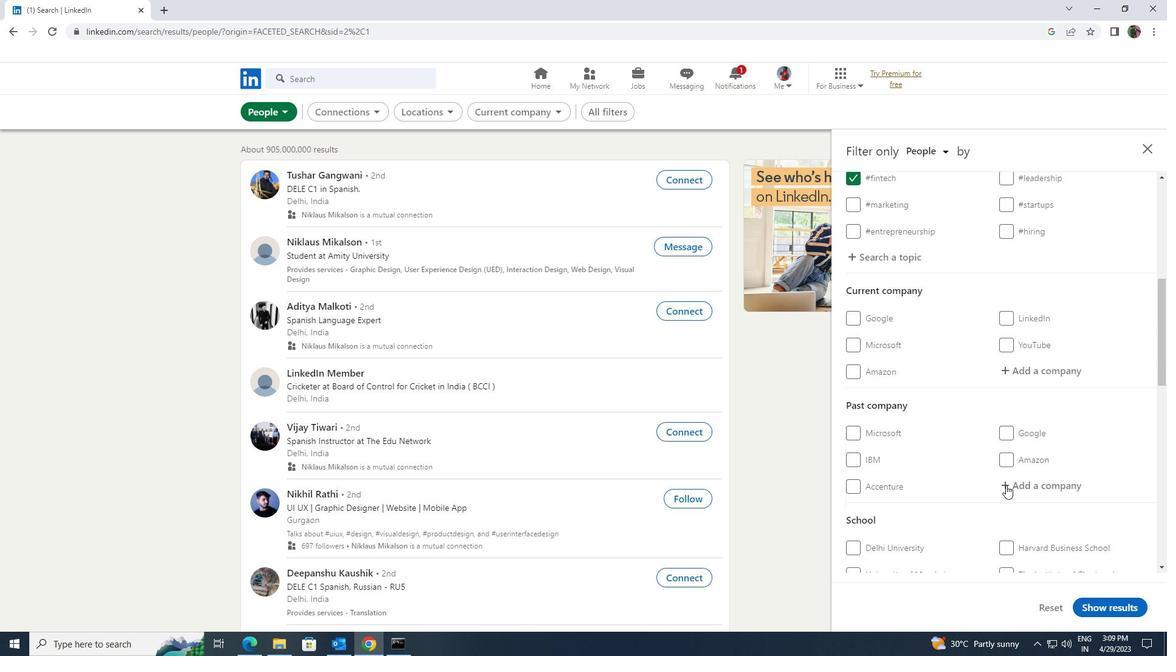 
Action: Mouse moved to (1006, 485)
Screenshot: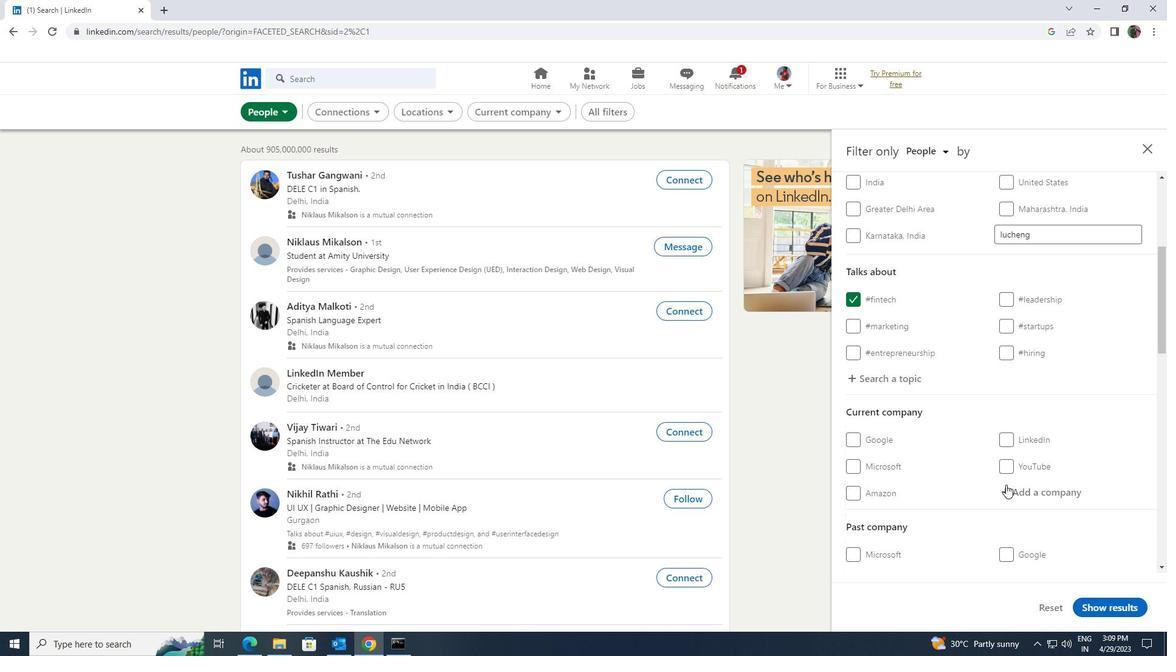 
Action: Mouse pressed left at (1006, 485)
Screenshot: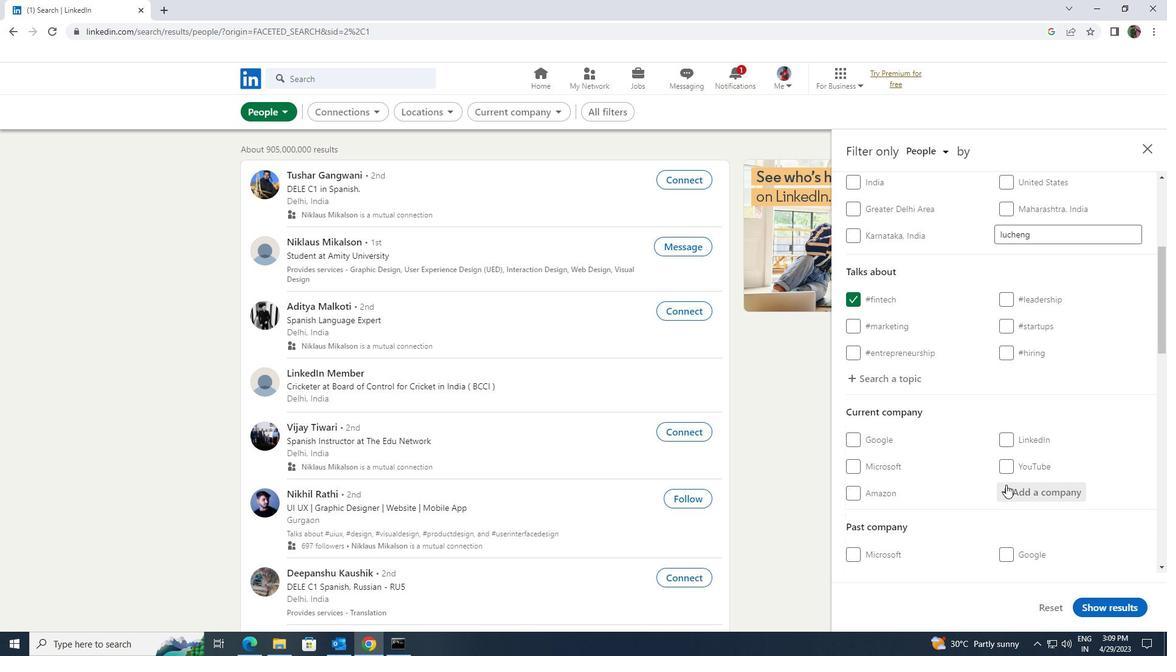 
Action: Key pressed <Key.shift>INTERNSHIP
Screenshot: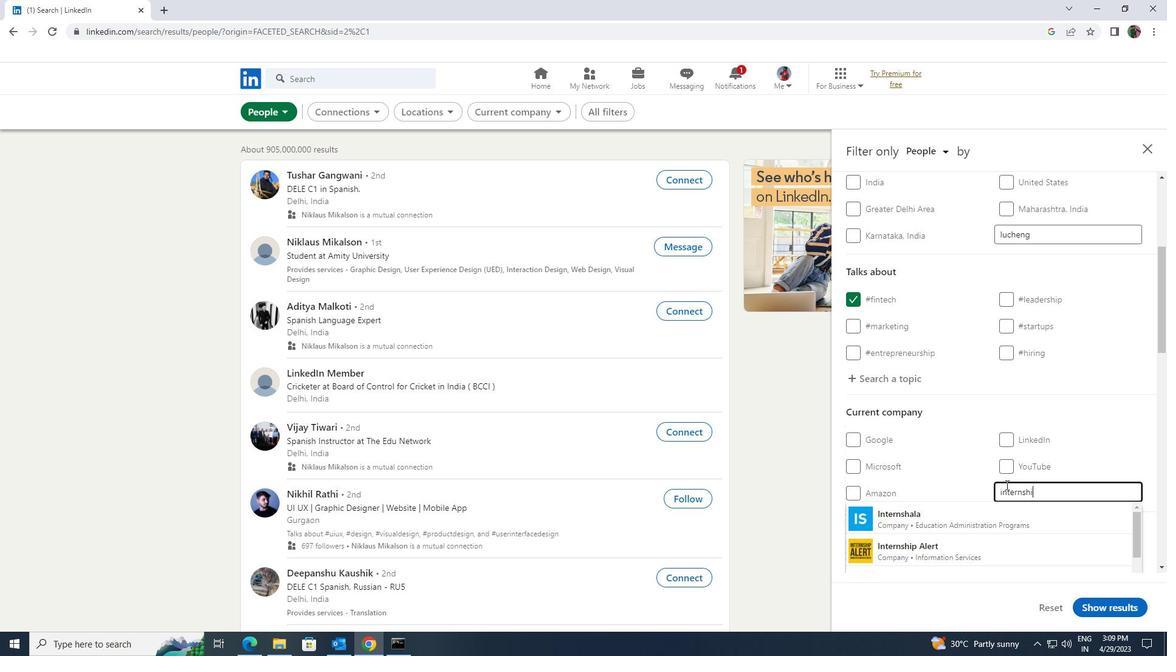
Action: Mouse moved to (999, 536)
Screenshot: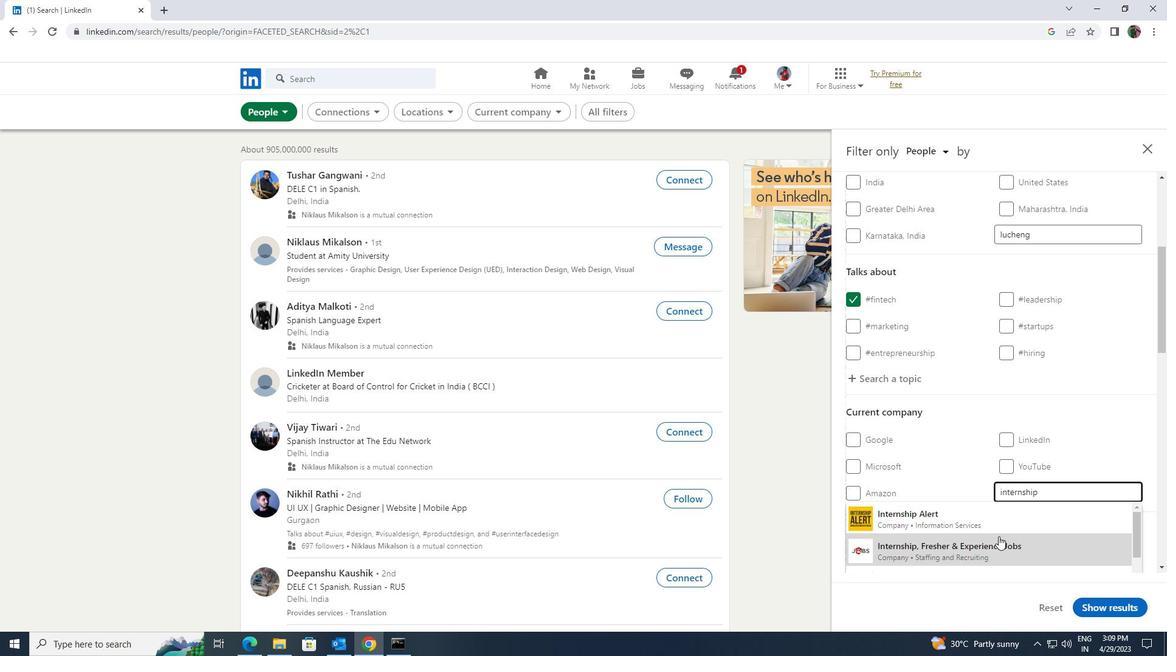 
Action: Mouse pressed left at (999, 536)
Screenshot: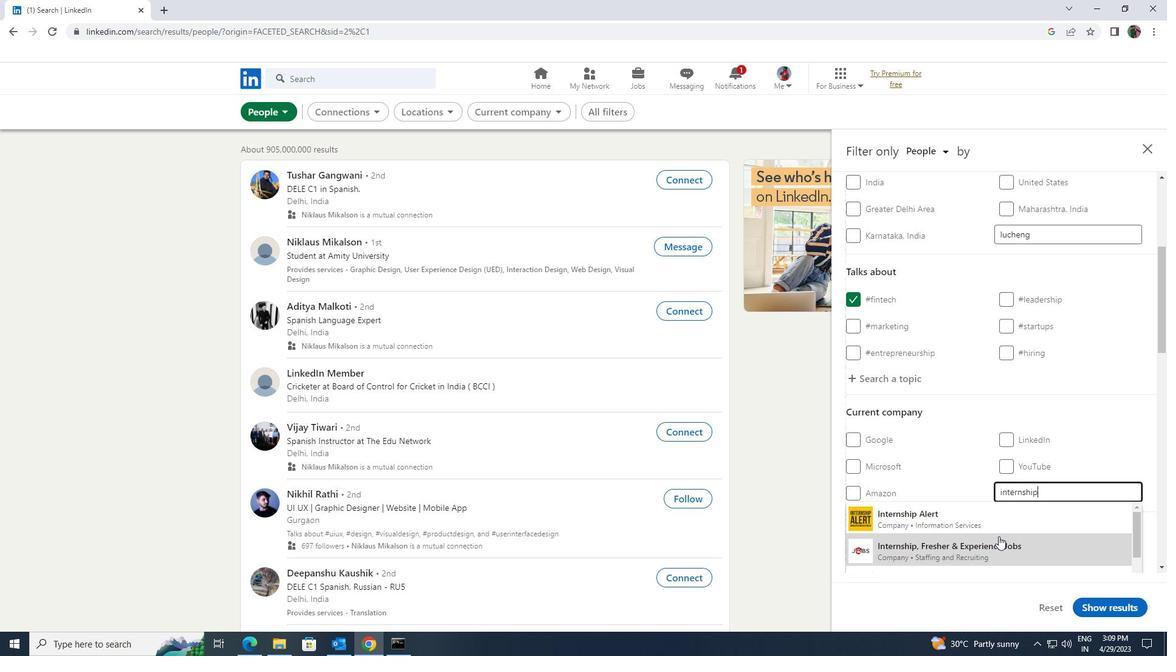 
Action: Mouse scrolled (999, 536) with delta (0, 0)
Screenshot: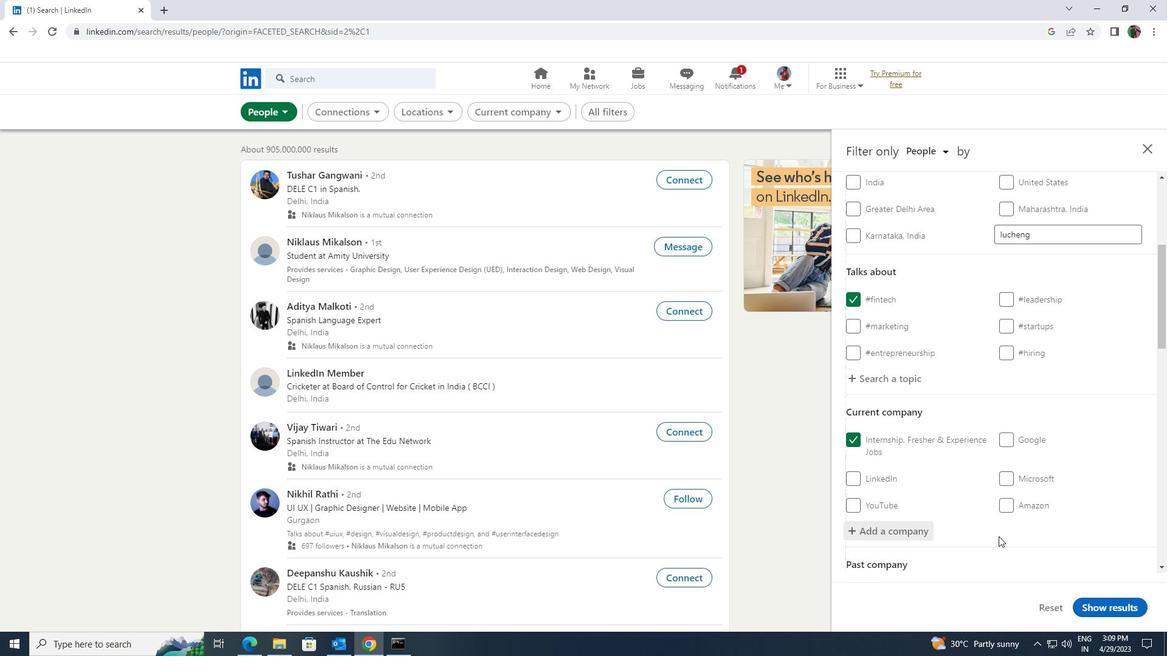 
Action: Mouse scrolled (999, 536) with delta (0, 0)
Screenshot: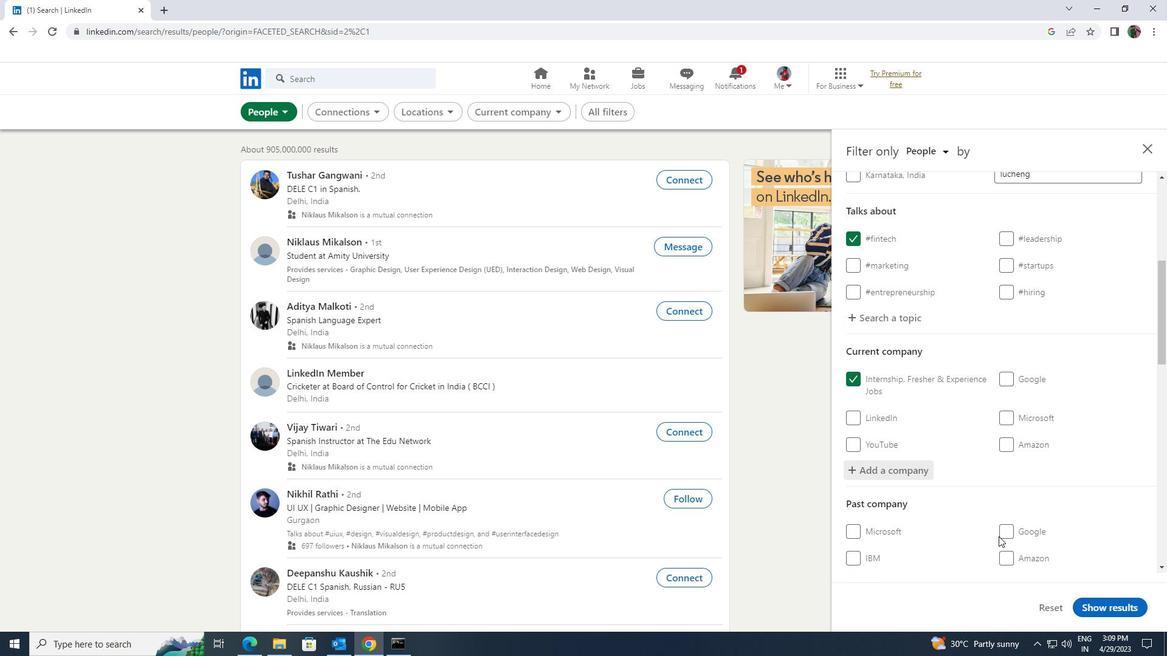 
Action: Mouse scrolled (999, 536) with delta (0, 0)
Screenshot: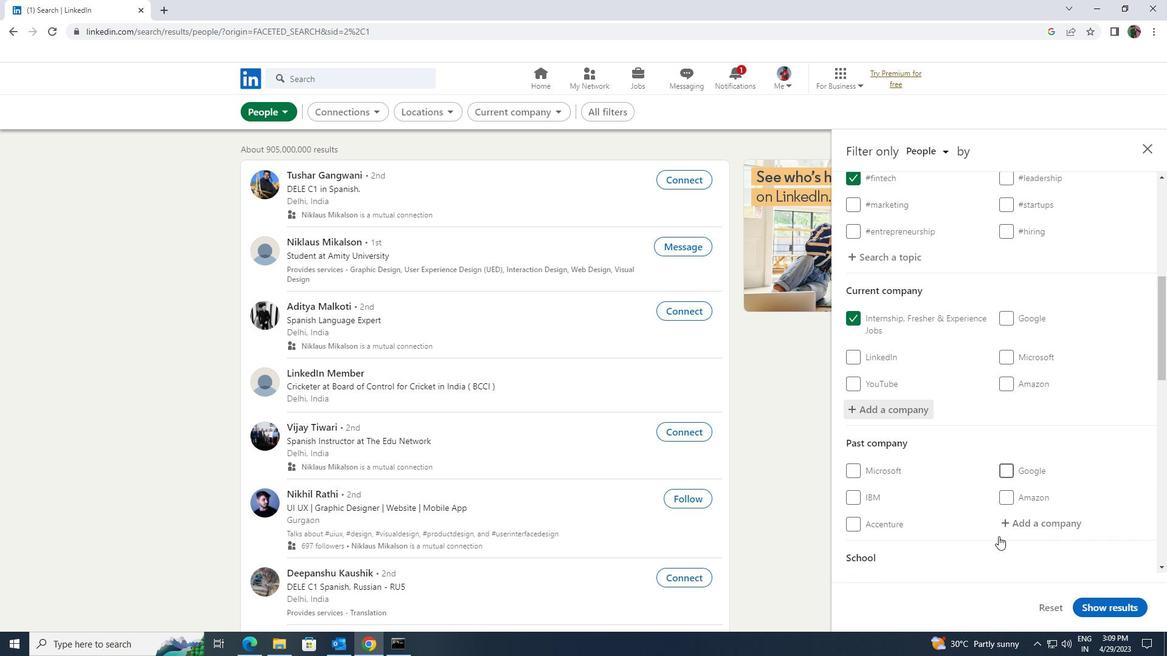
Action: Mouse scrolled (999, 536) with delta (0, 0)
Screenshot: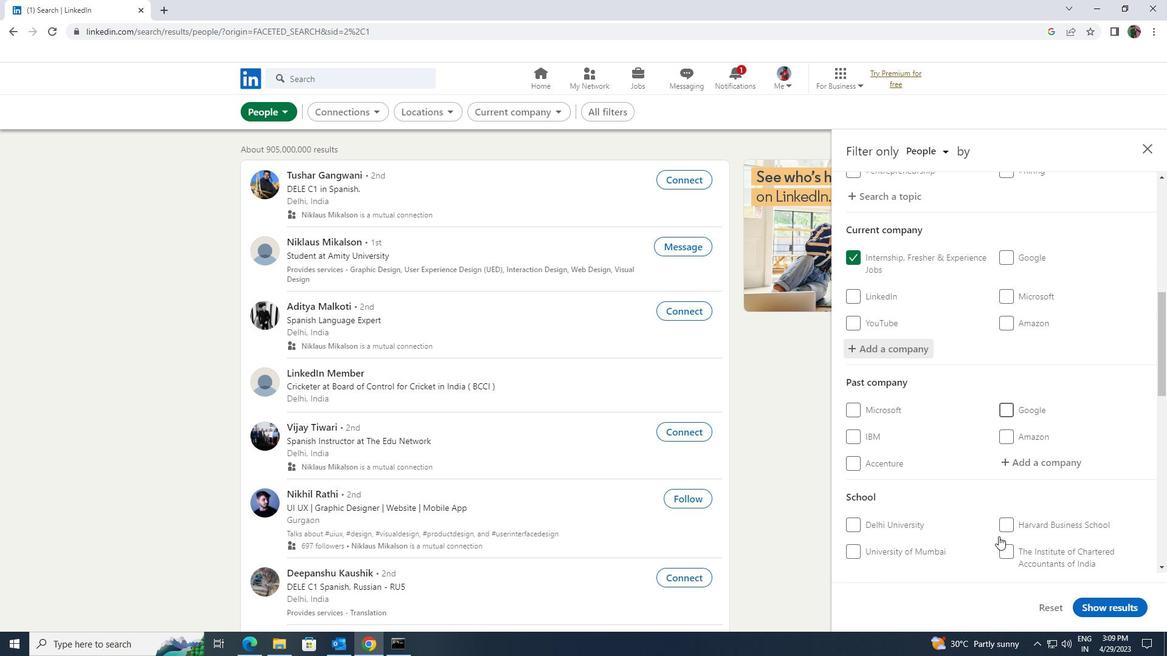 
Action: Mouse moved to (1000, 534)
Screenshot: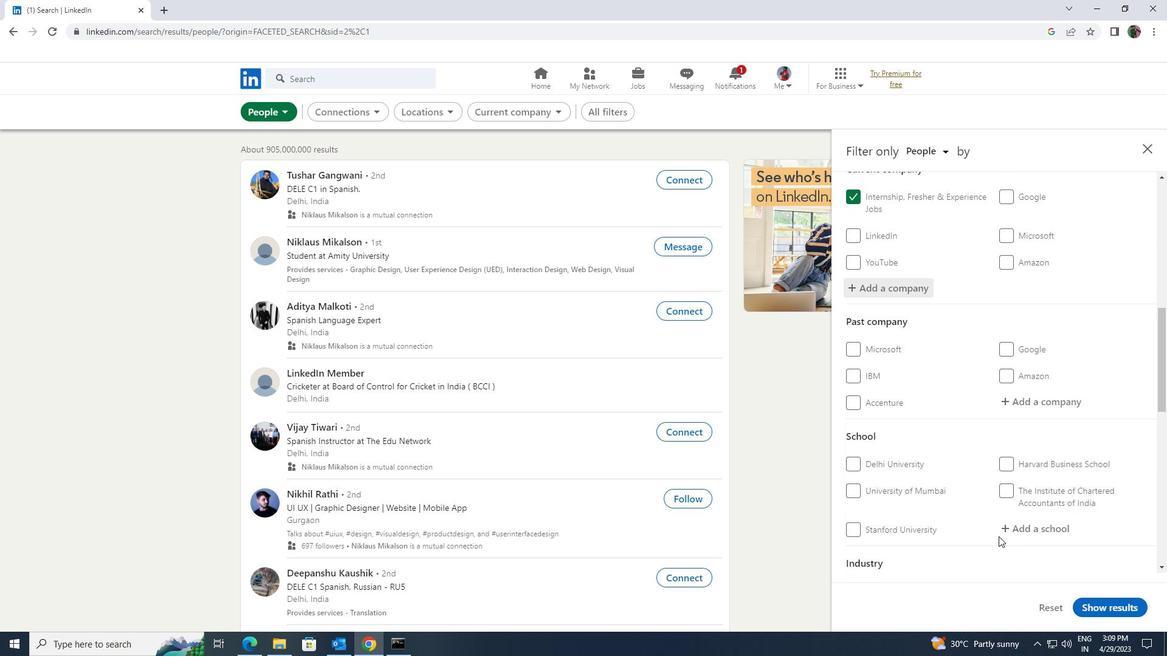 
Action: Mouse pressed left at (1000, 534)
Screenshot: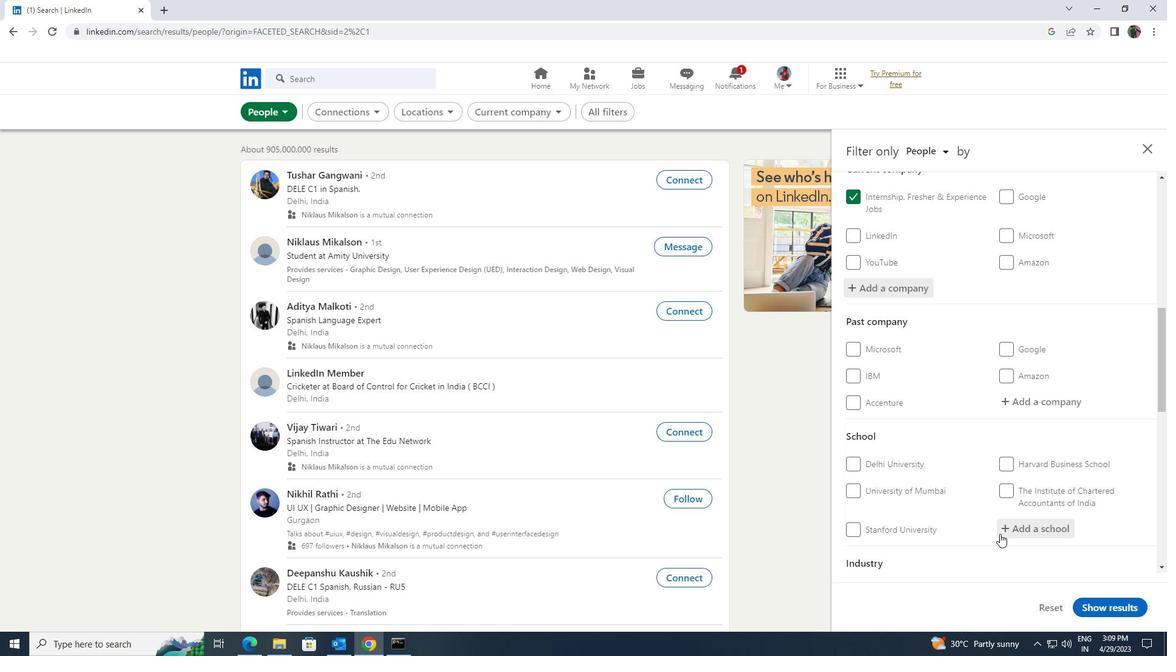 
Action: Mouse moved to (1000, 533)
Screenshot: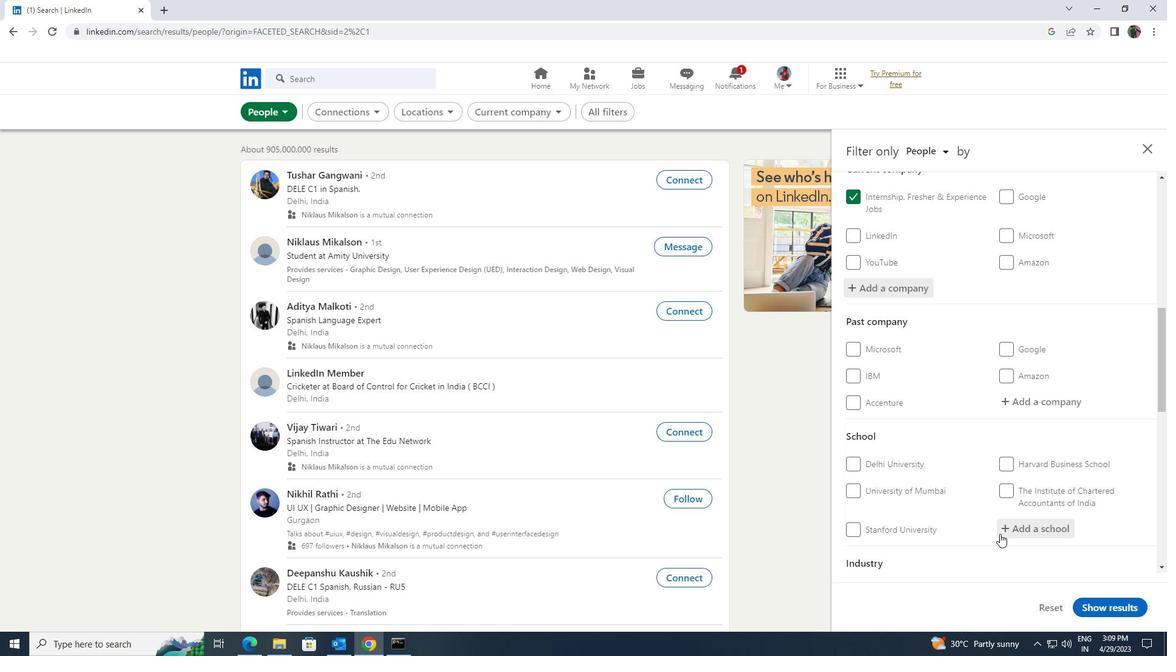 
Action: Key pressed <Key.shift>MADRAS<Key.space><Key.shift><Key.shift><Key.shift><Key.shift><Key.shift>CHRI
Screenshot: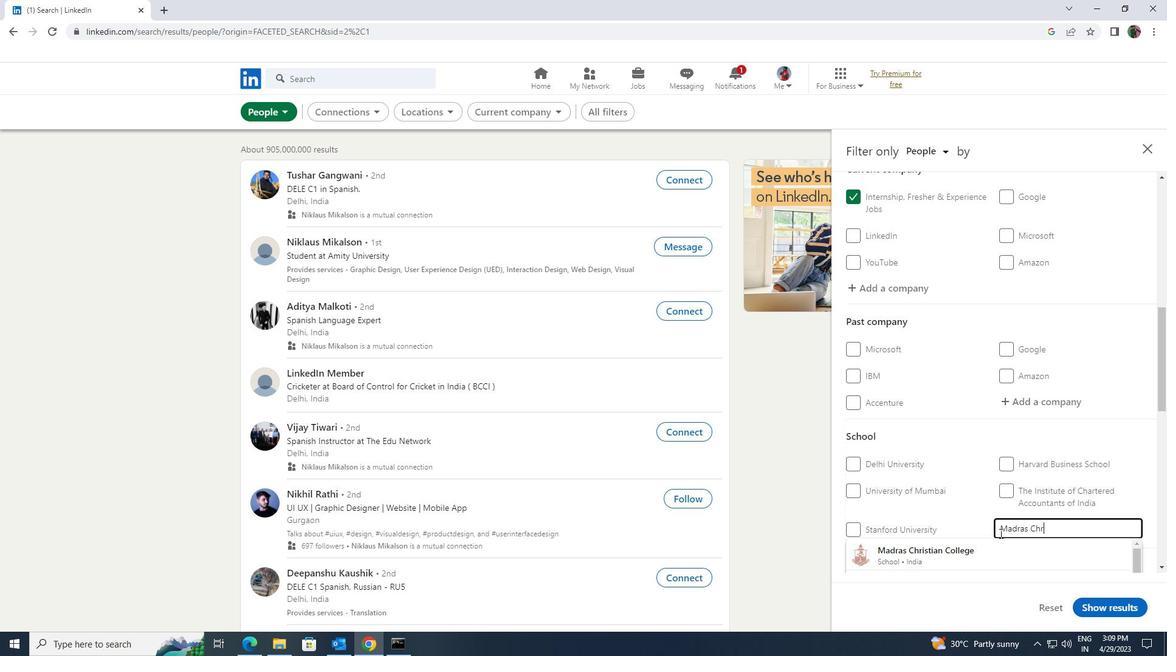 
Action: Mouse moved to (1000, 548)
Screenshot: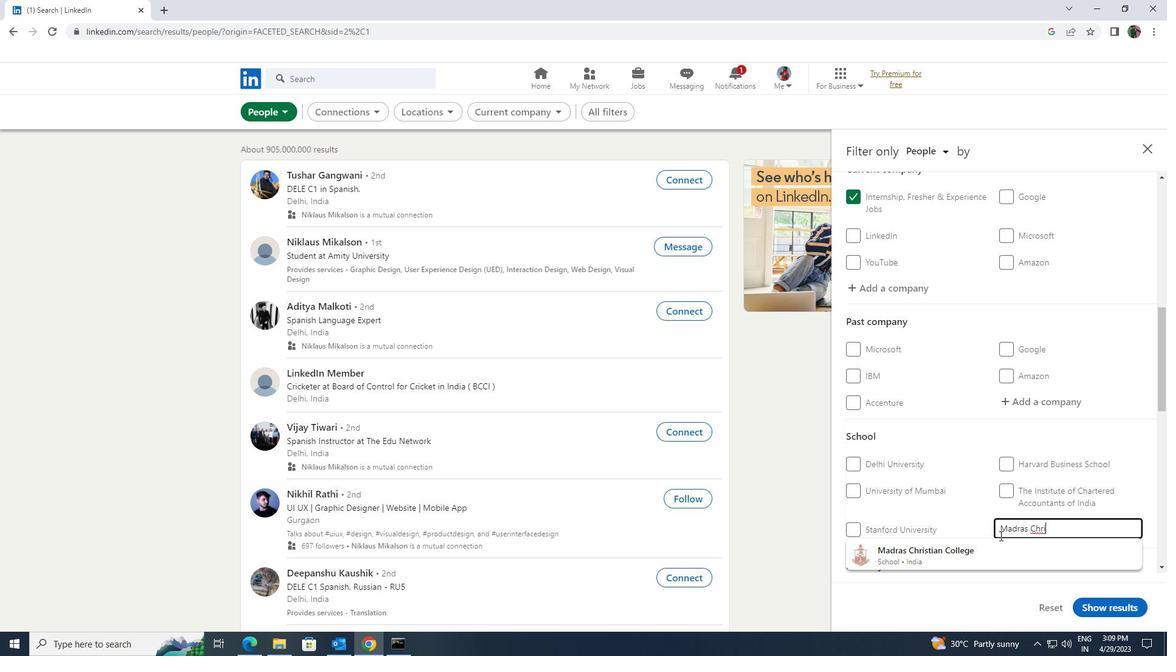 
Action: Mouse pressed left at (1000, 548)
Screenshot: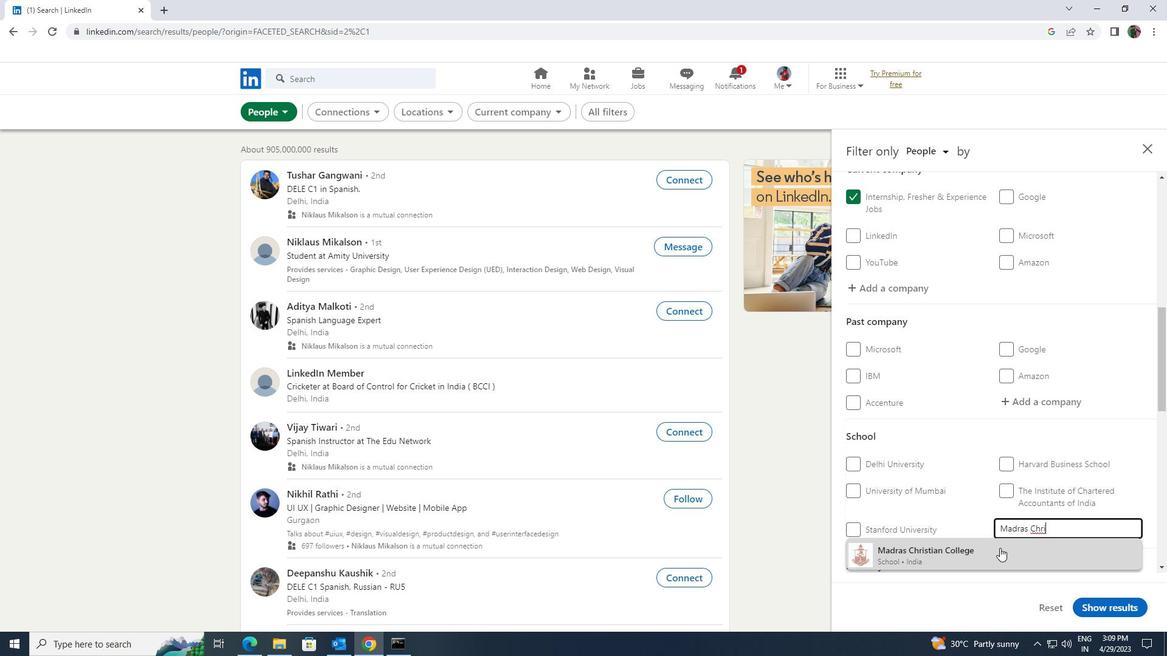 
Action: Mouse scrolled (1000, 547) with delta (0, 0)
Screenshot: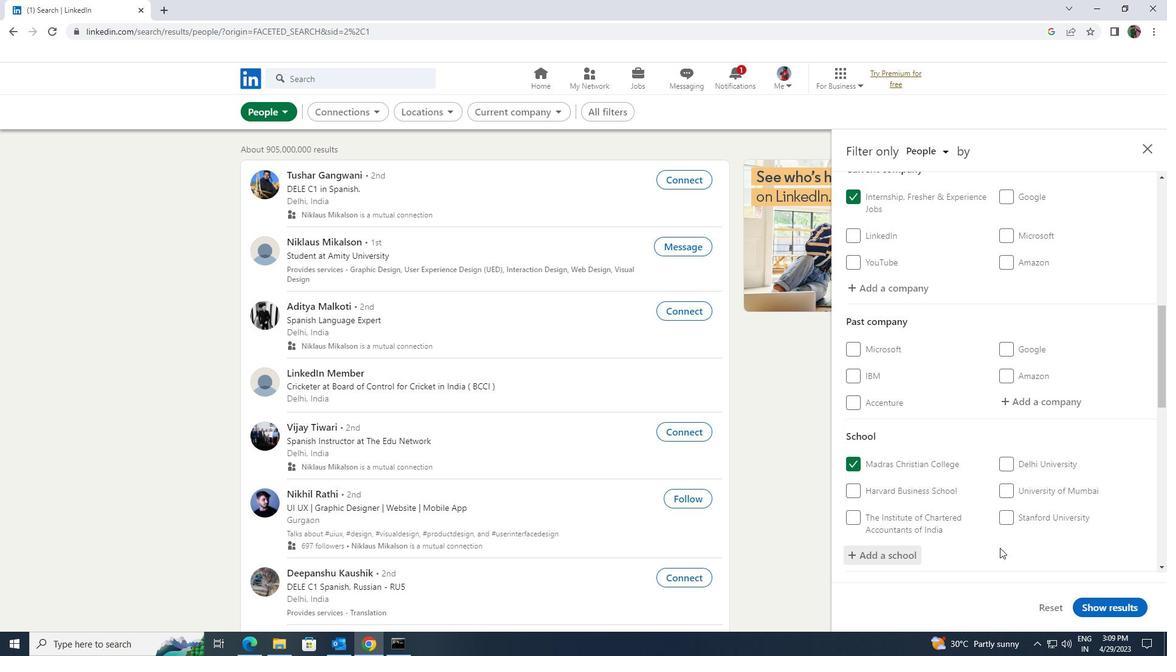 
Action: Mouse scrolled (1000, 547) with delta (0, 0)
Screenshot: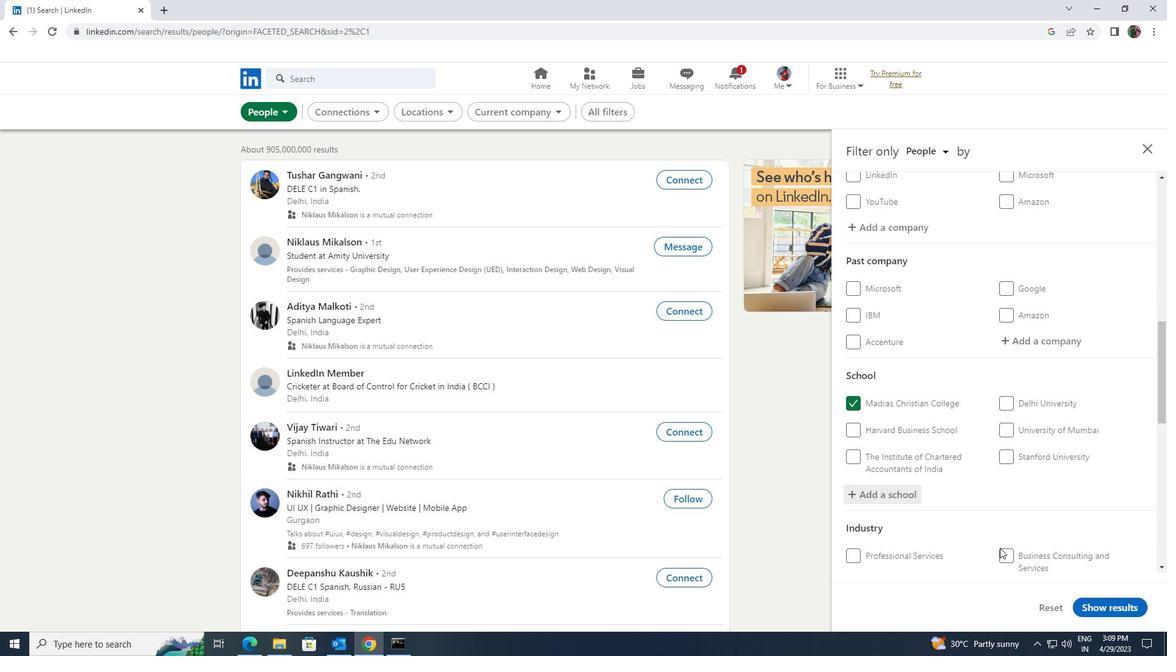 
Action: Mouse scrolled (1000, 547) with delta (0, 0)
Screenshot: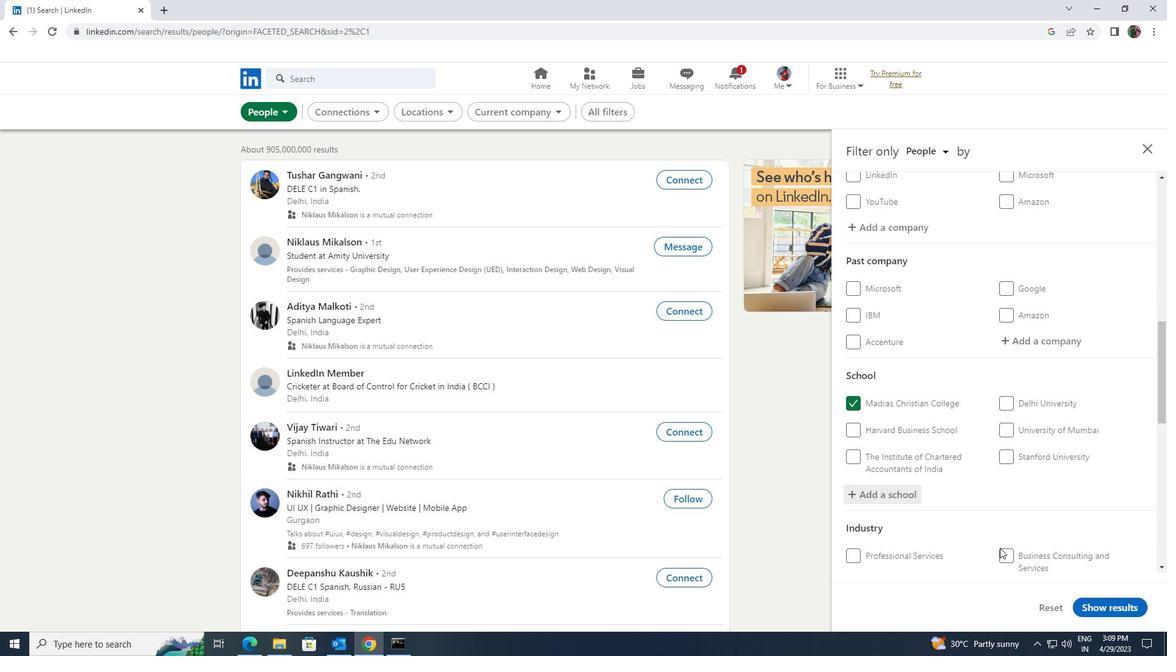 
Action: Mouse moved to (1023, 513)
Screenshot: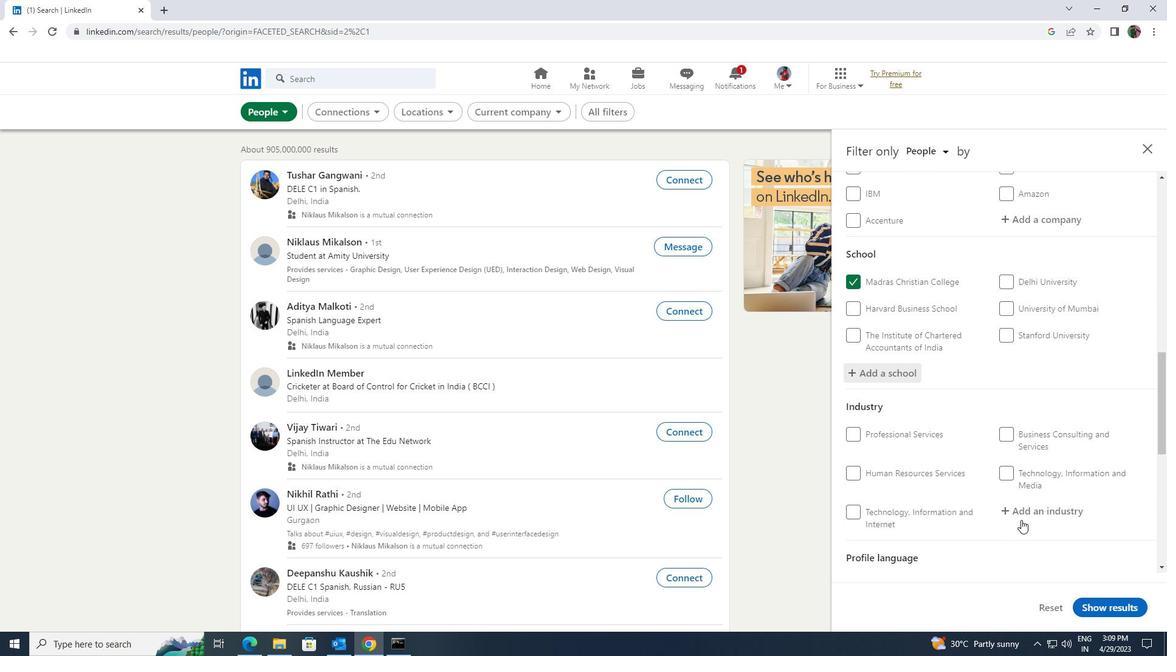 
Action: Mouse pressed left at (1023, 513)
Screenshot: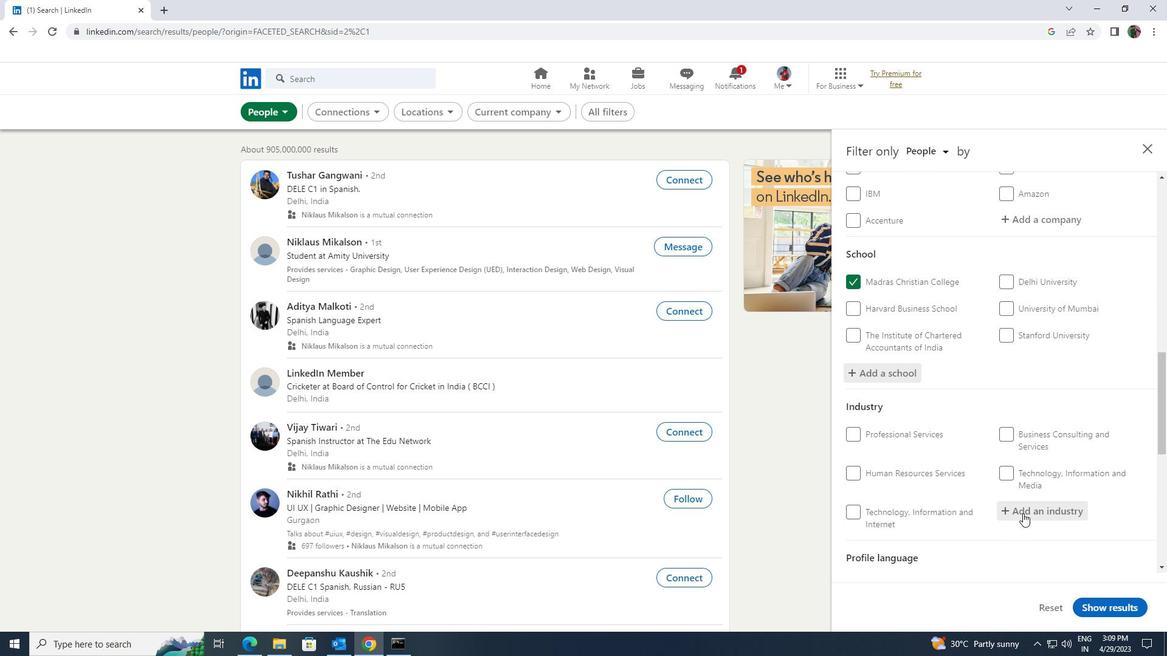 
Action: Key pressed <Key.shift>RETAIL<Key.space><Key.shift>FLO
Screenshot: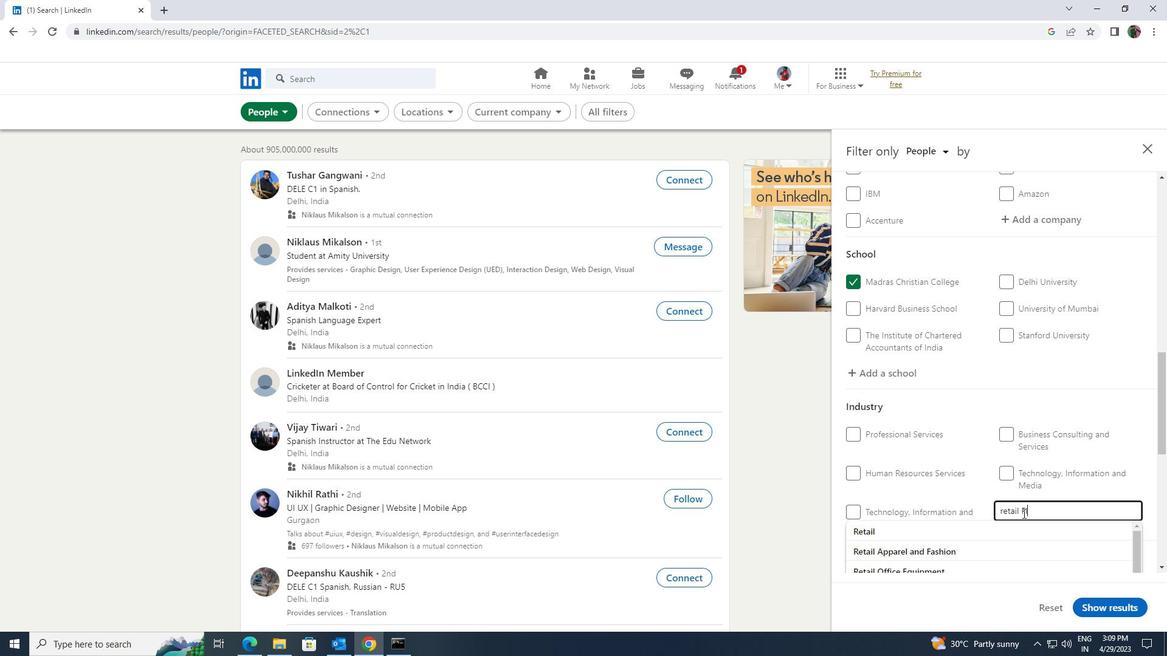 
Action: Mouse moved to (1004, 523)
Screenshot: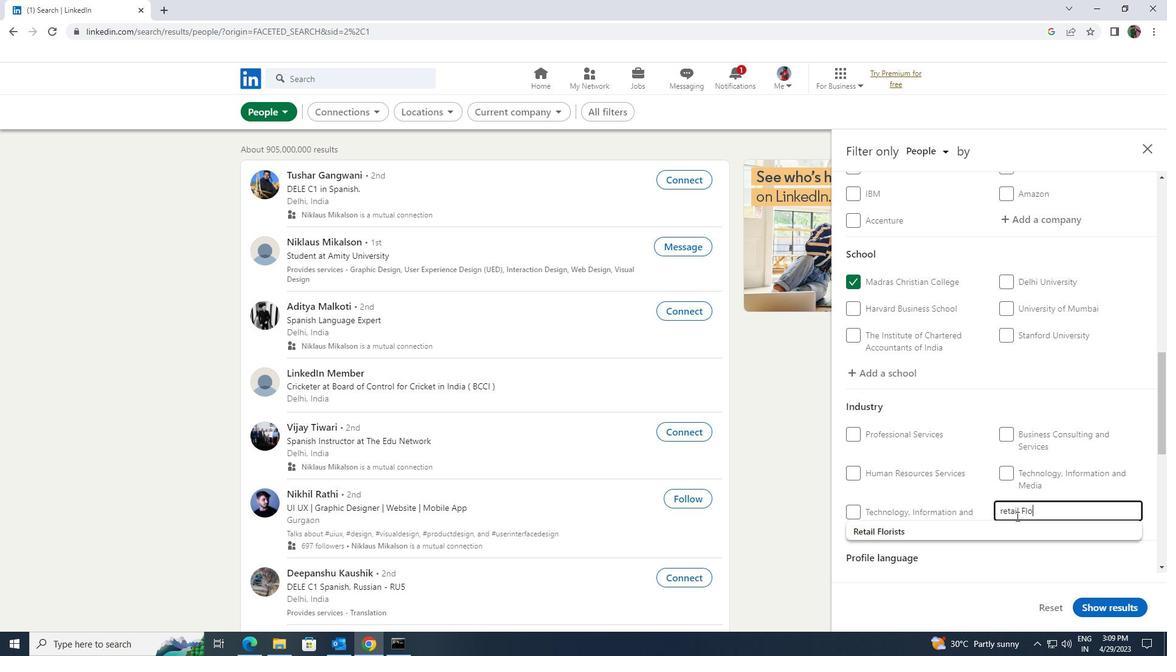 
Action: Mouse pressed left at (1004, 523)
Screenshot: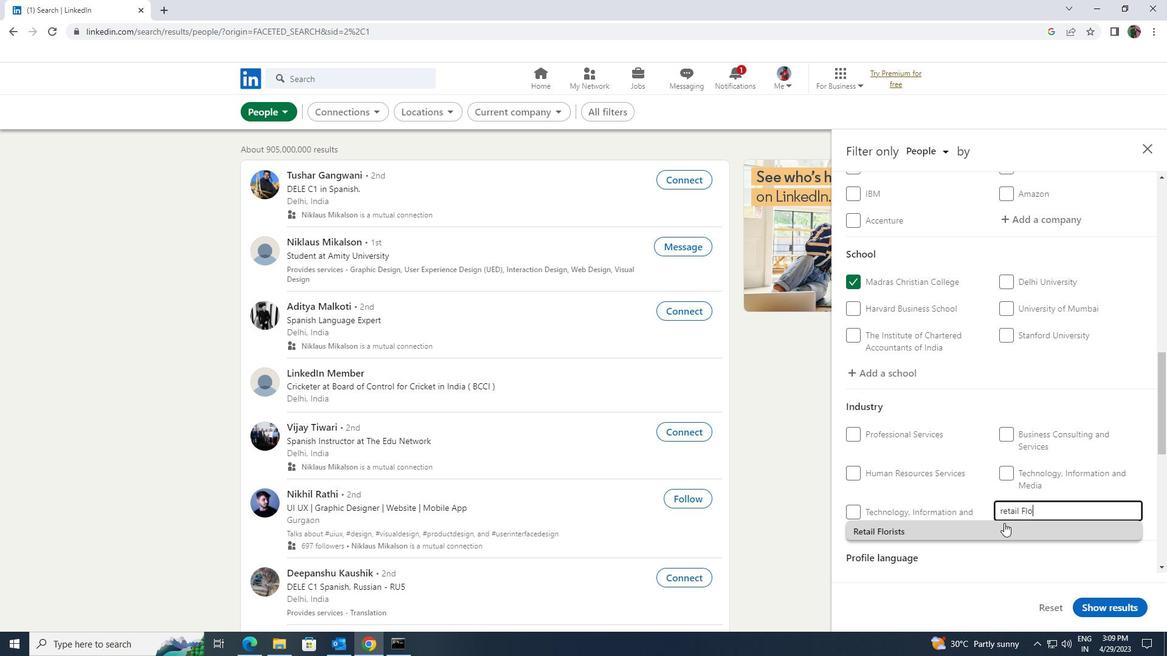 
Action: Mouse scrolled (1004, 522) with delta (0, 0)
Screenshot: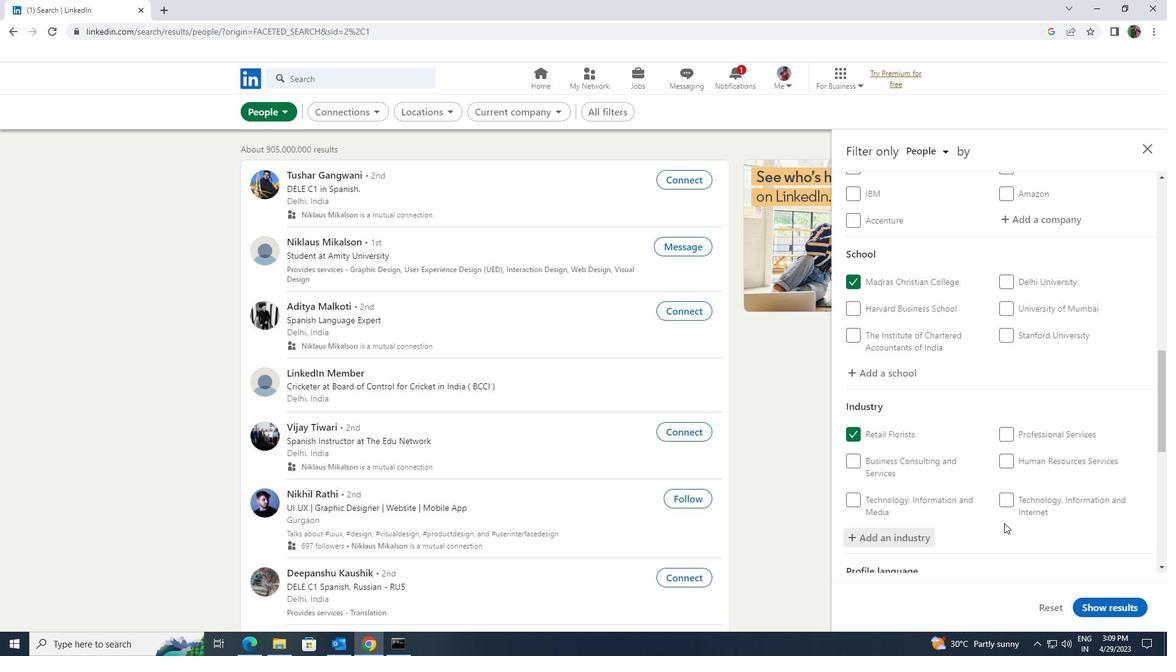 
Action: Mouse scrolled (1004, 522) with delta (0, 0)
Screenshot: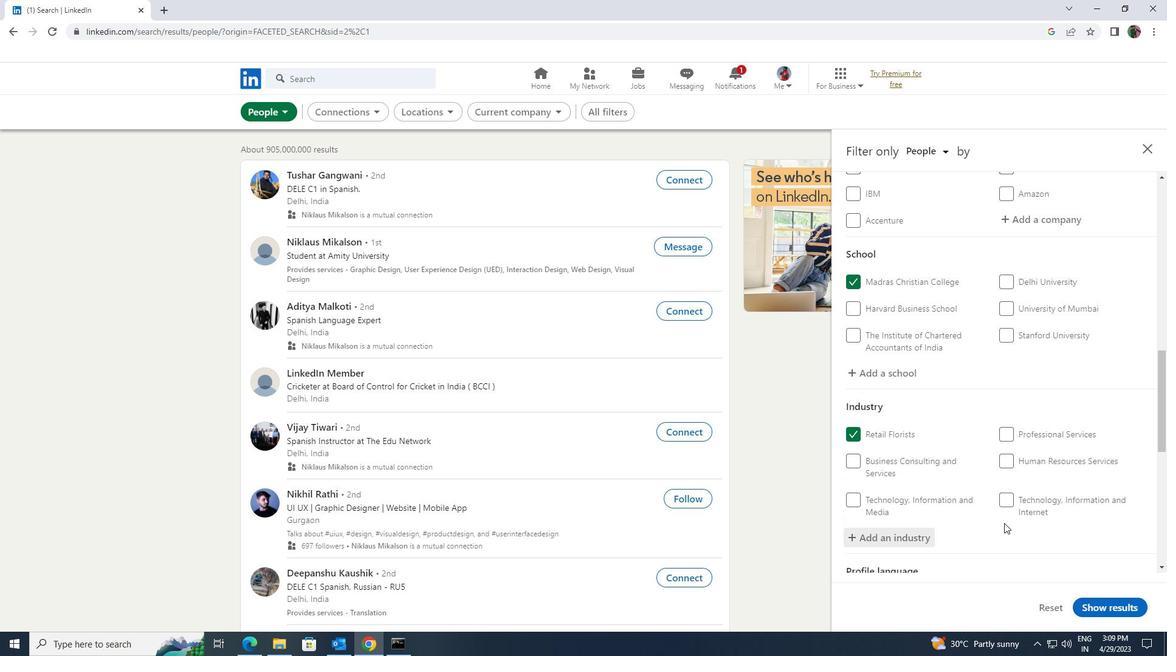 
Action: Mouse scrolled (1004, 522) with delta (0, 0)
Screenshot: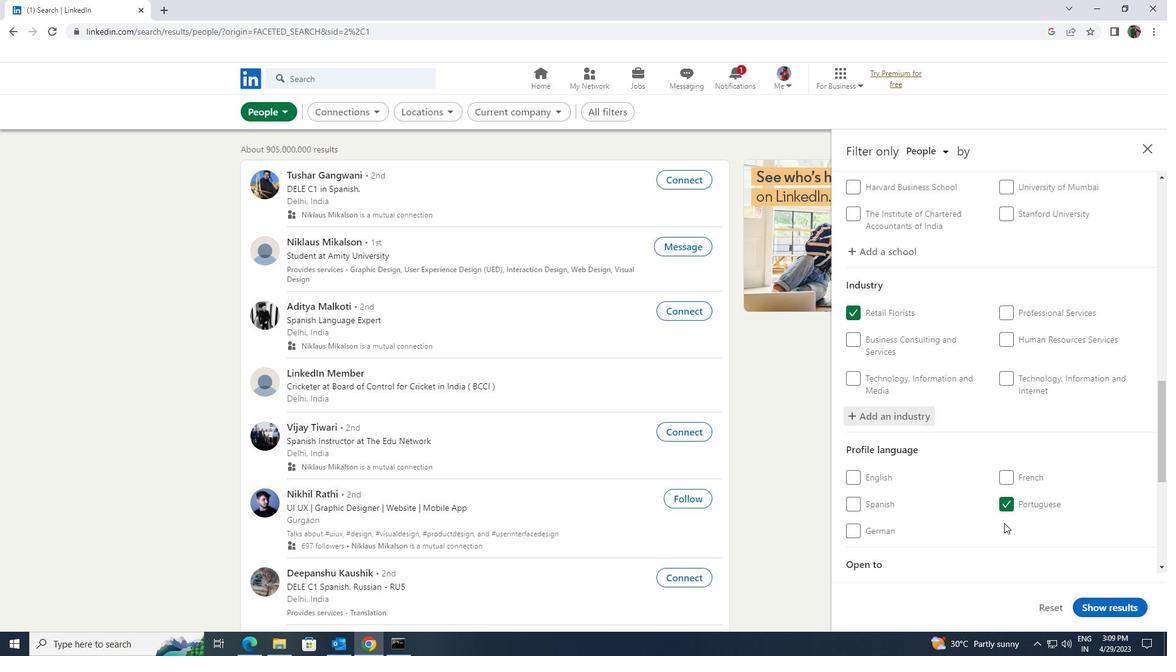 
Action: Mouse scrolled (1004, 522) with delta (0, 0)
Screenshot: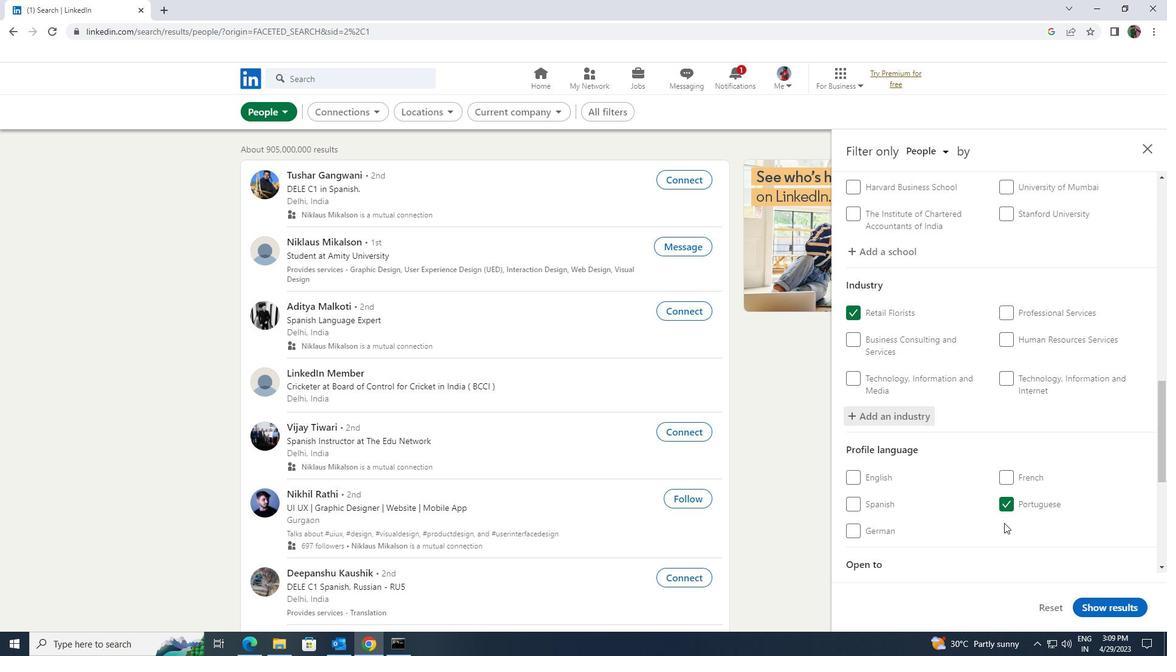 
Action: Mouse scrolled (1004, 522) with delta (0, 0)
Screenshot: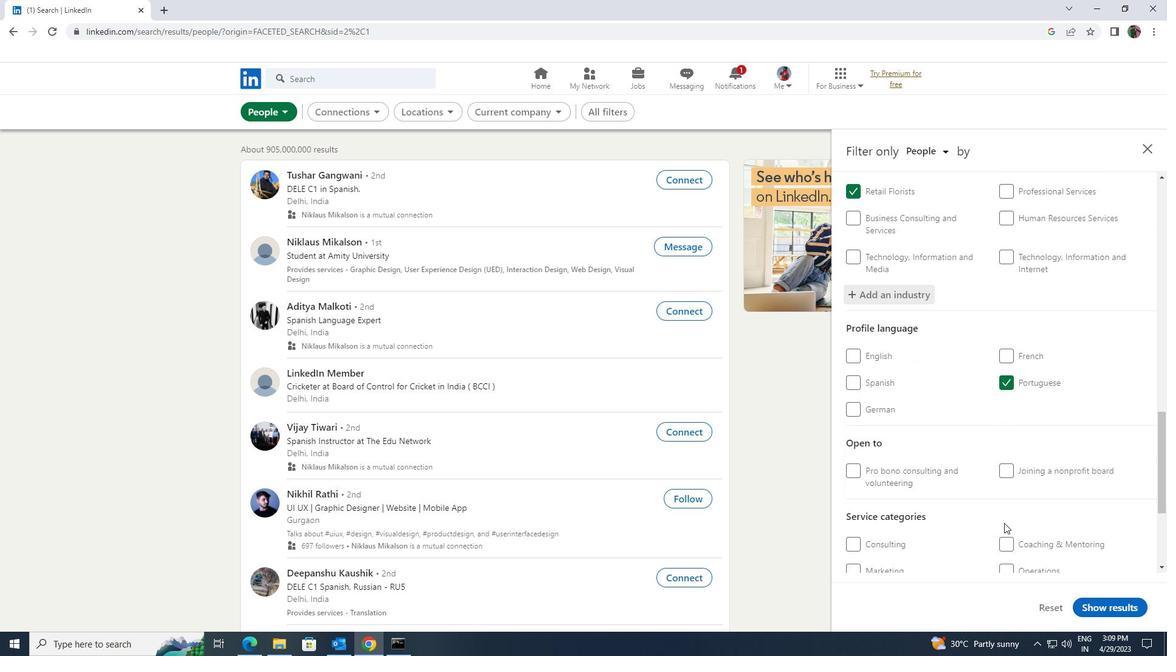 
Action: Mouse scrolled (1004, 522) with delta (0, 0)
Screenshot: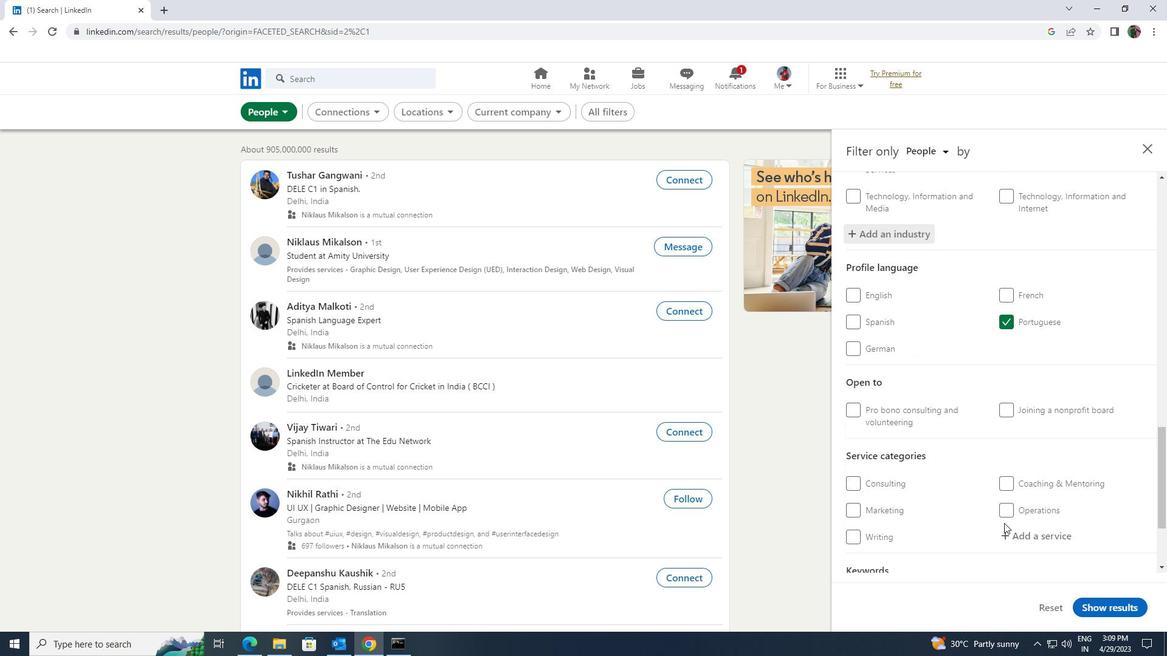
Action: Mouse moved to (1022, 475)
Screenshot: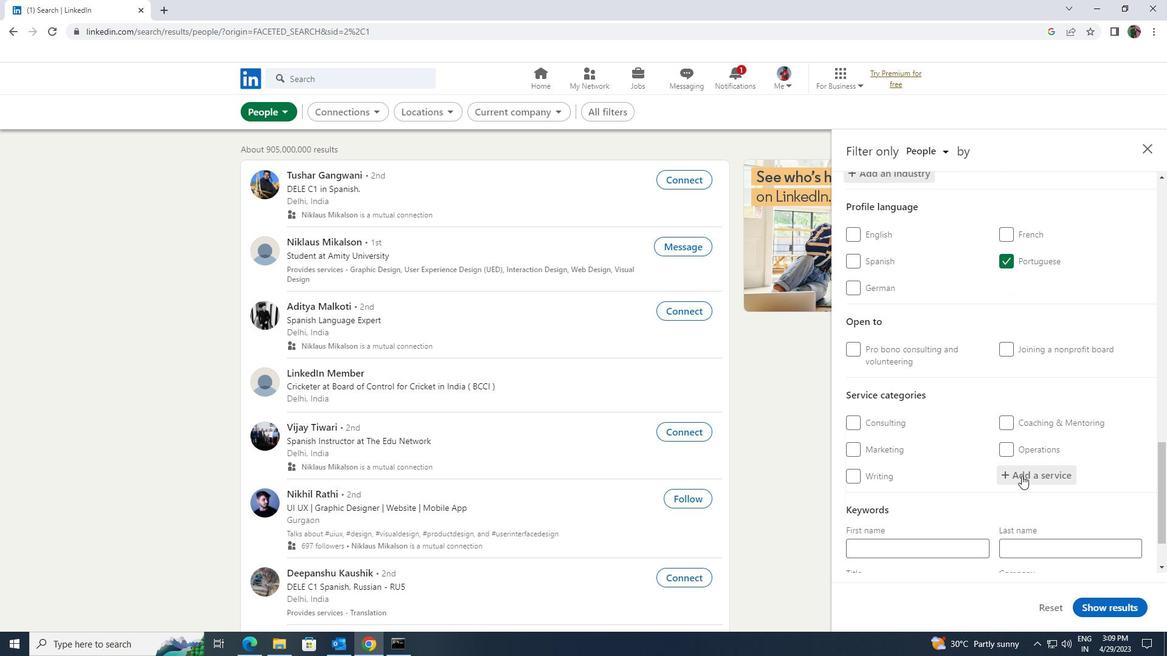 
Action: Mouse pressed left at (1022, 475)
Screenshot: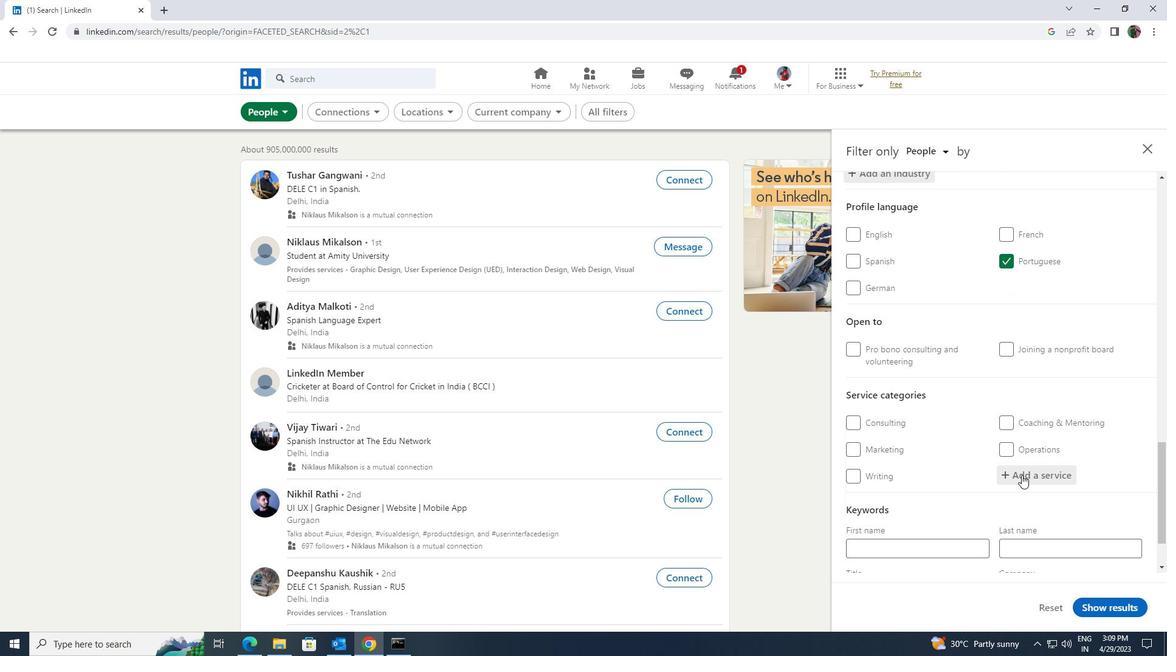 
Action: Key pressed <Key.shift>BART
Screenshot: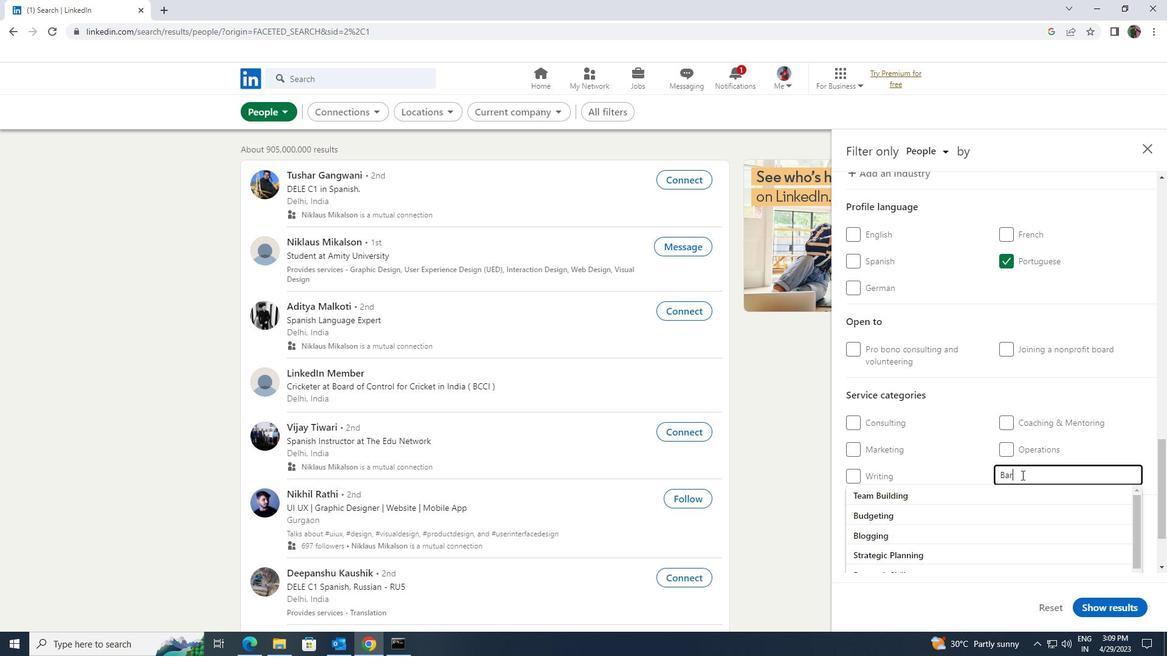 
Action: Mouse moved to (980, 485)
Screenshot: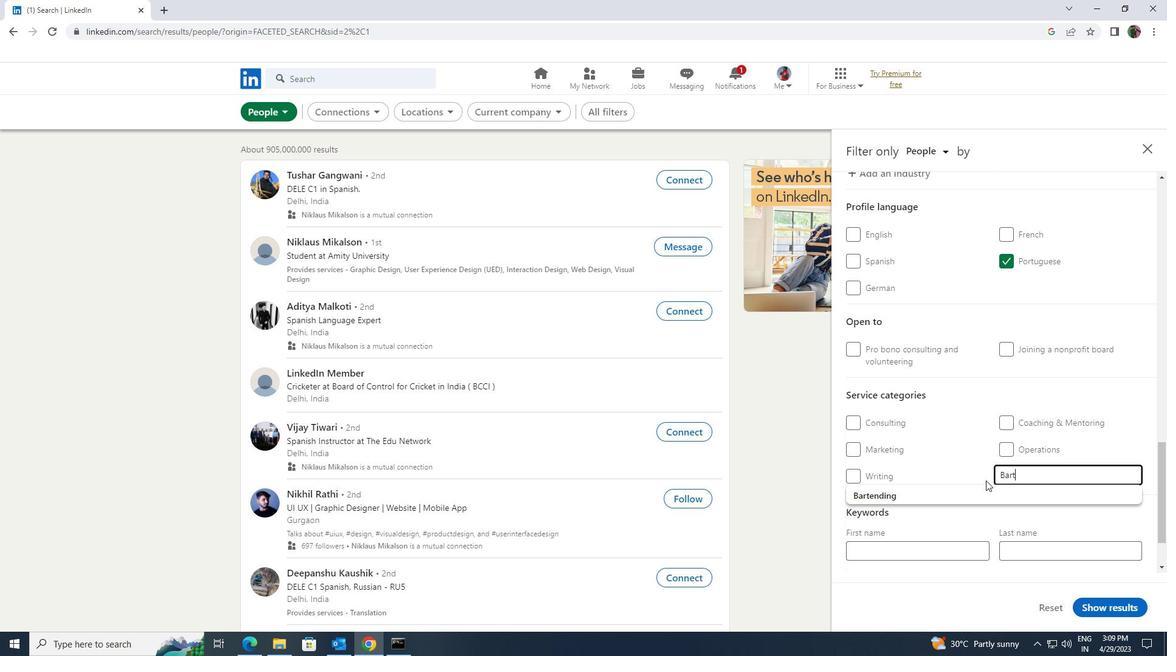 
Action: Mouse pressed left at (980, 485)
Screenshot: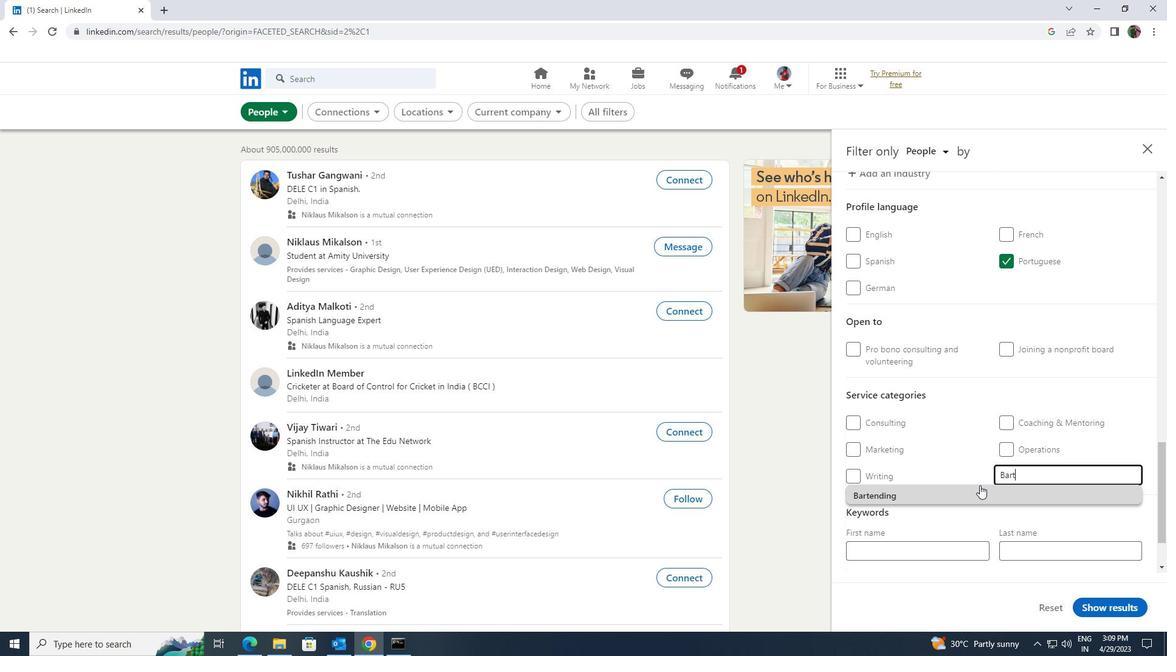 
Action: Mouse scrolled (980, 485) with delta (0, 0)
Screenshot: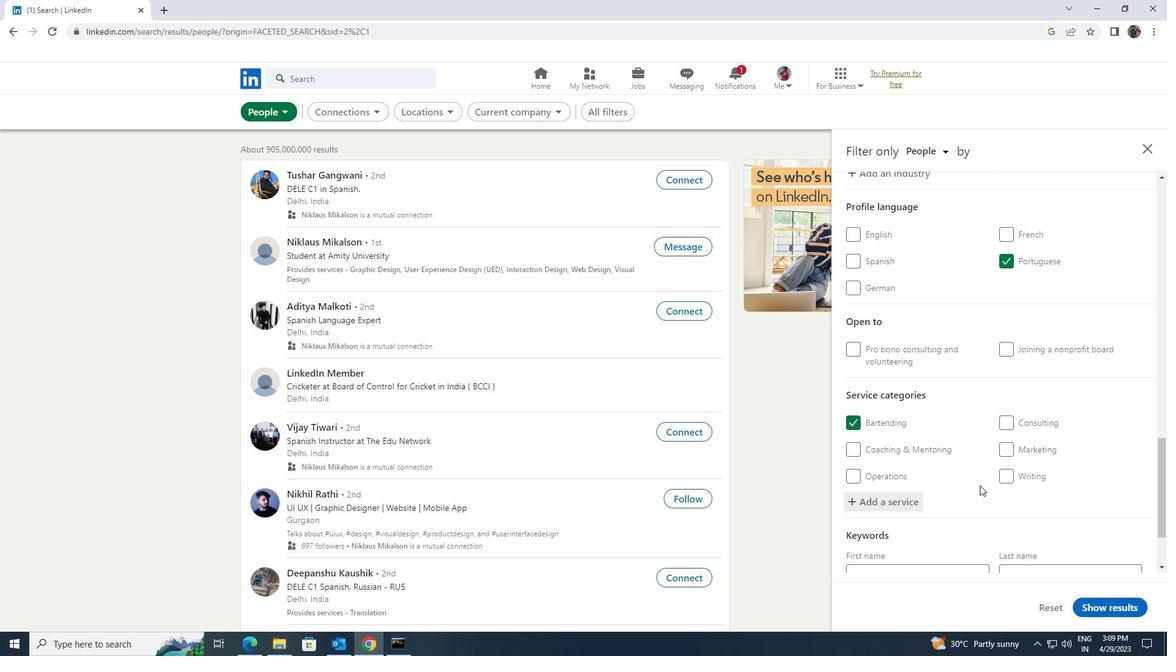 
Action: Mouse scrolled (980, 485) with delta (0, 0)
Screenshot: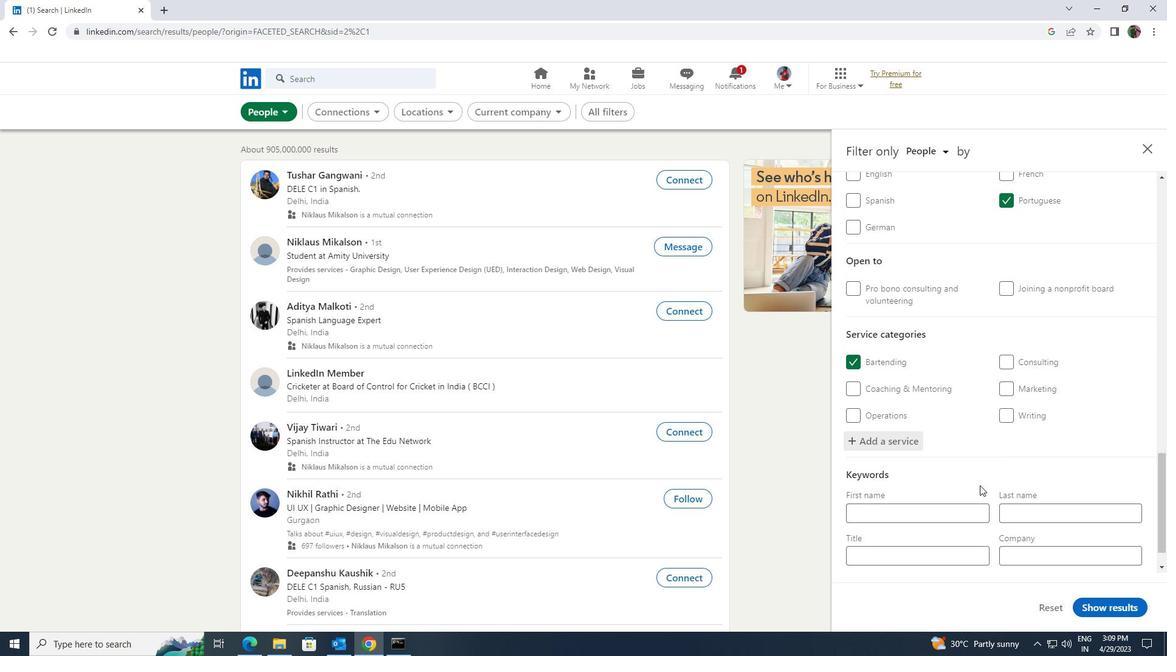 
Action: Mouse moved to (963, 516)
Screenshot: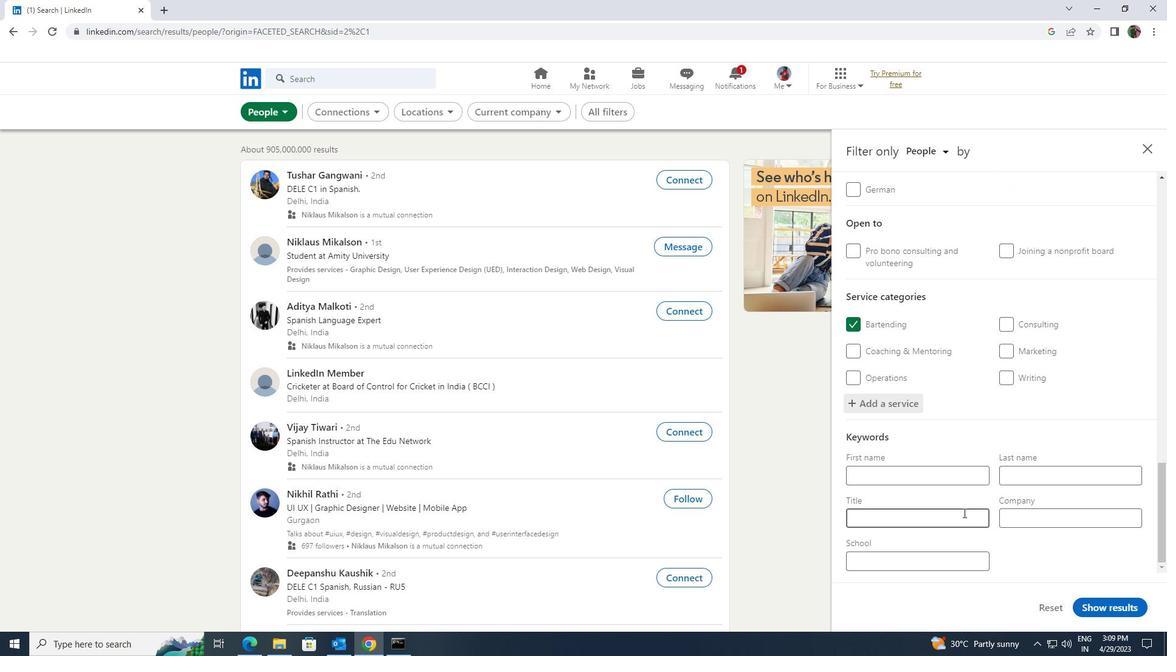 
Action: Mouse pressed left at (963, 516)
Screenshot: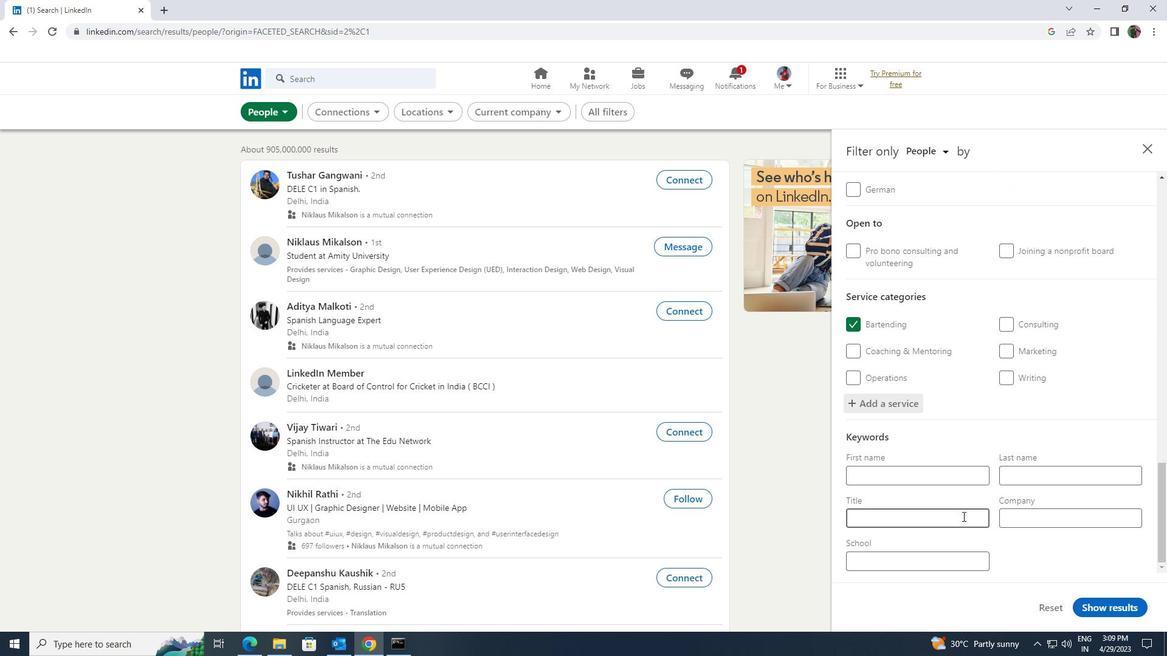 
Action: Key pressed <Key.shift><Key.shift>ACCOUNTING
Screenshot: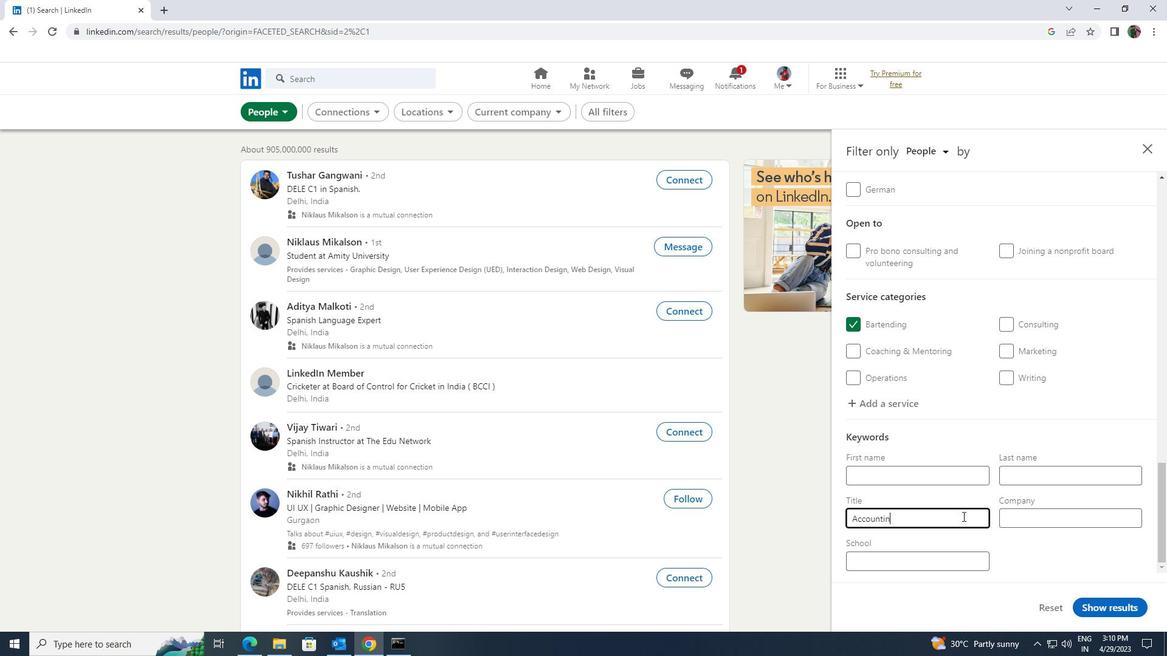 
Action: Mouse moved to (1101, 606)
Screenshot: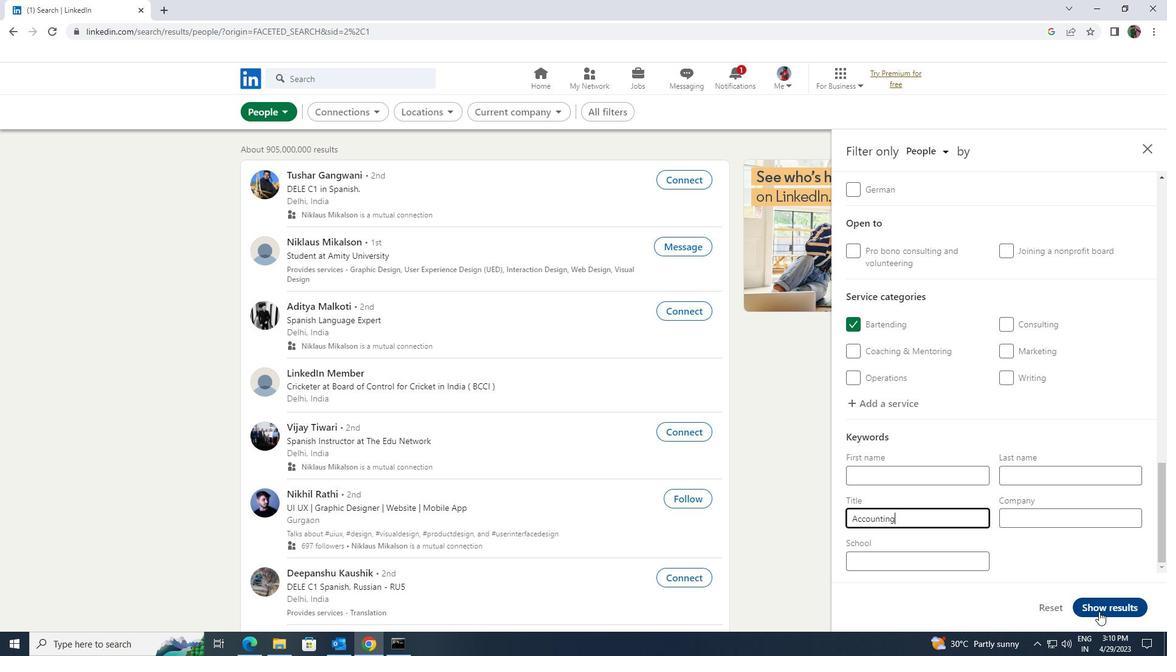 
Action: Mouse pressed left at (1101, 606)
Screenshot: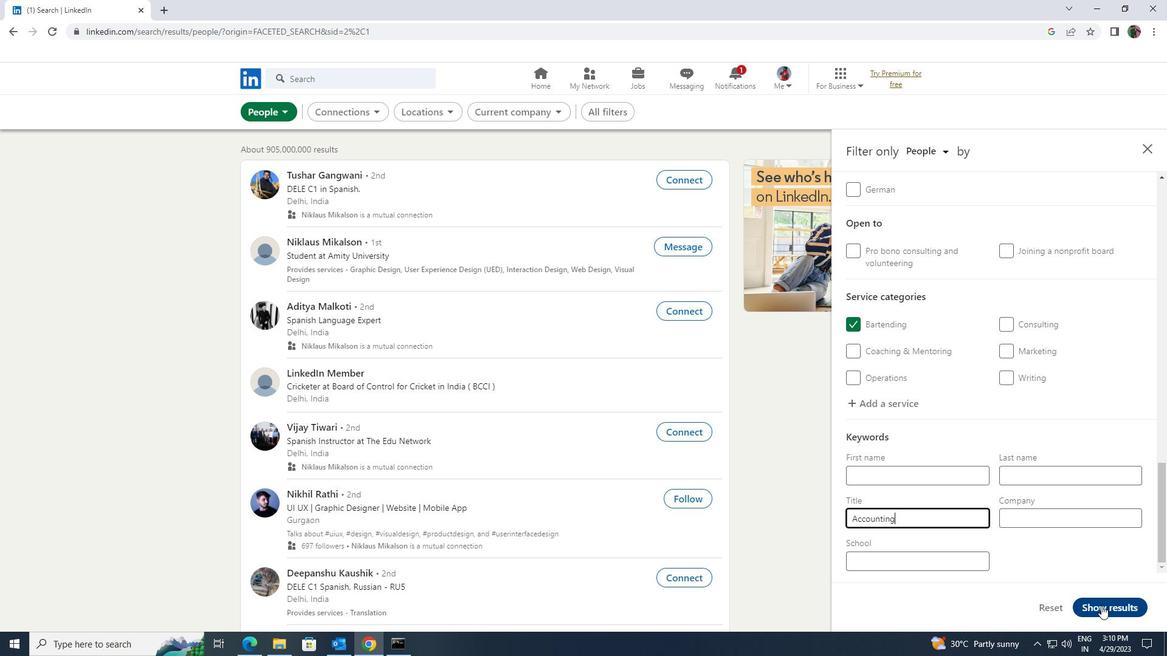 
